 Task: Create new contact,   with mail id: 'MiaTaylor31@bloomingdales.com', first name: 'Mia', Last name: 'Taylor', Job Title: Software Engineer, Phone number (702) 555-6789. Change life cycle stage to  'Lead' and lead status to 'New'. Add new company to the associated contact: www.dtdc.com
 and type: Prospect. Logged in from softage.1@softage.net
Action: Mouse moved to (97, 68)
Screenshot: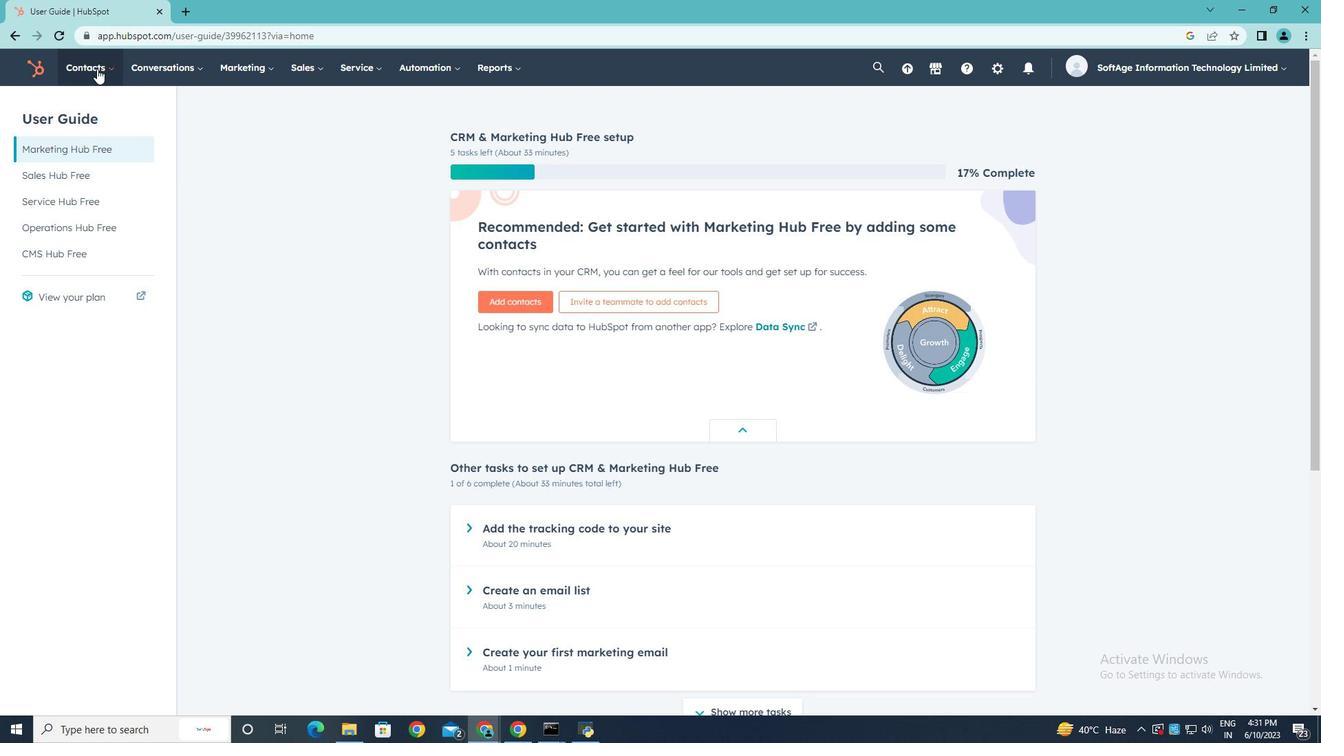 
Action: Mouse pressed left at (97, 68)
Screenshot: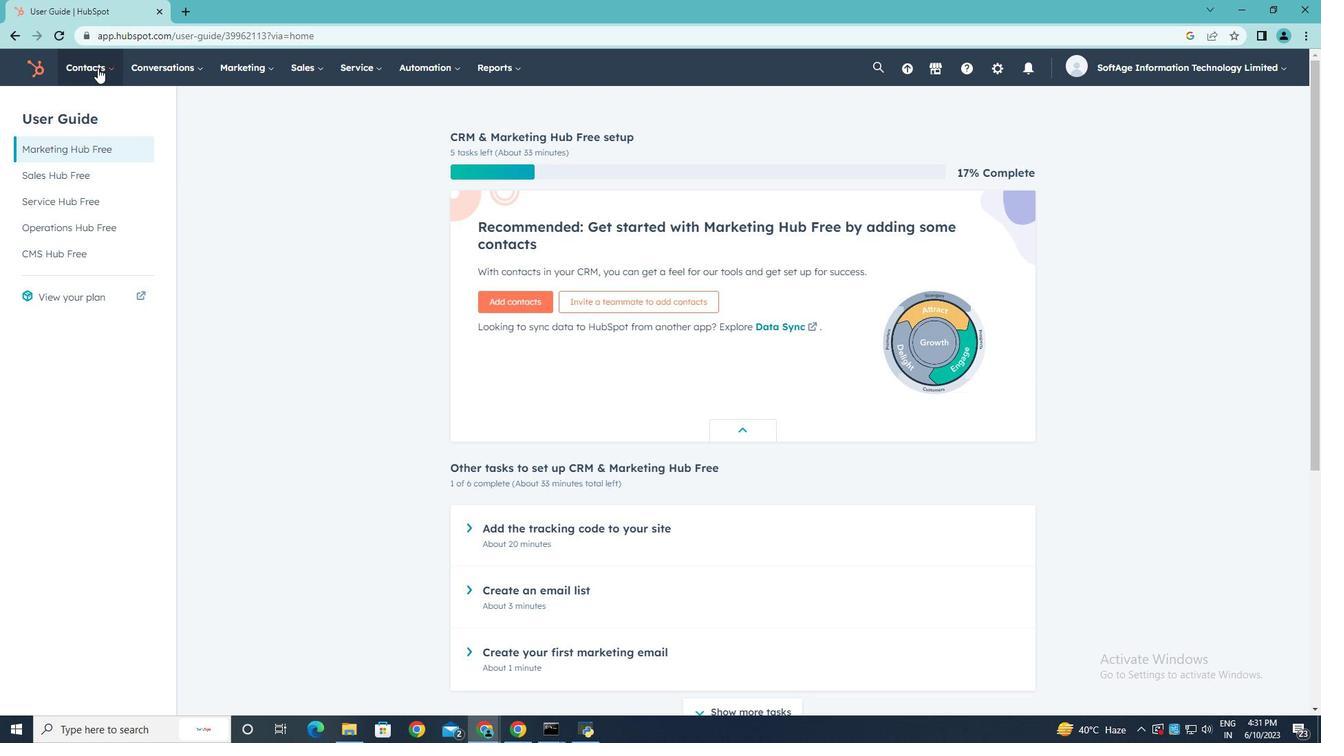 
Action: Mouse moved to (100, 106)
Screenshot: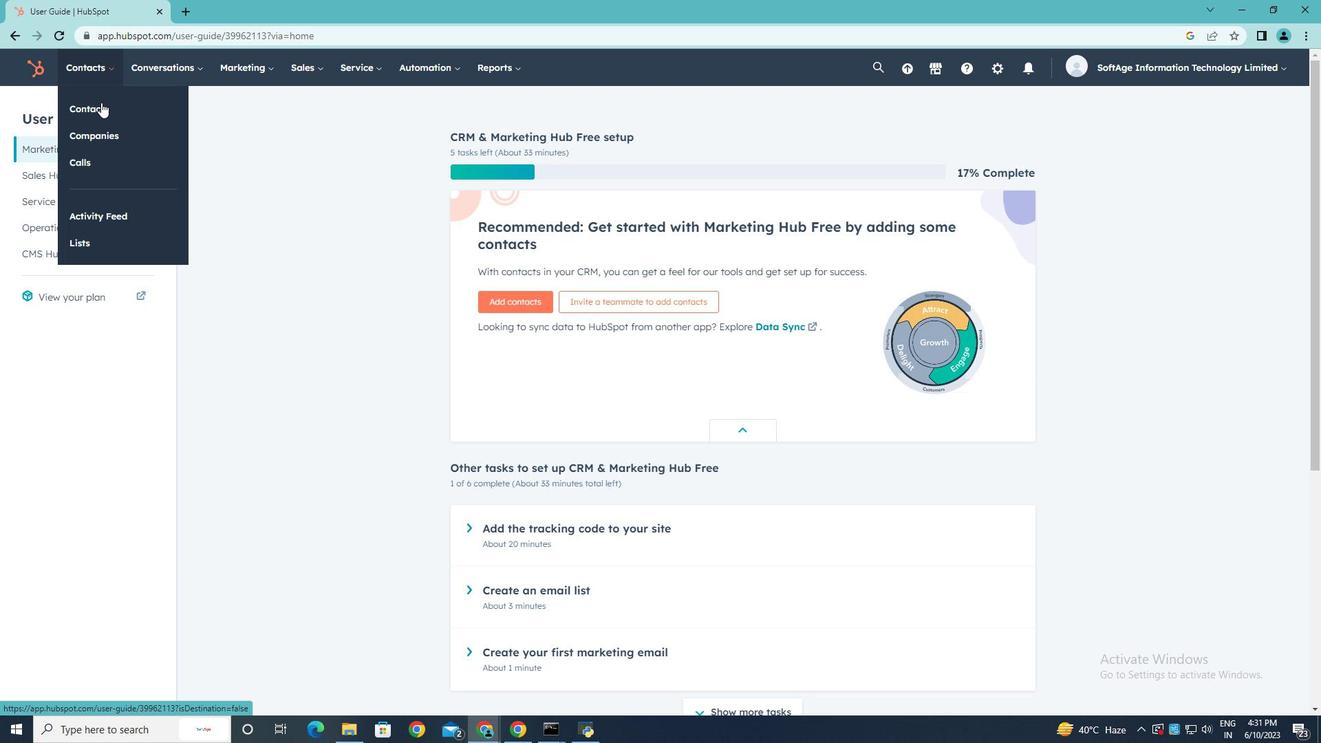 
Action: Mouse pressed left at (100, 106)
Screenshot: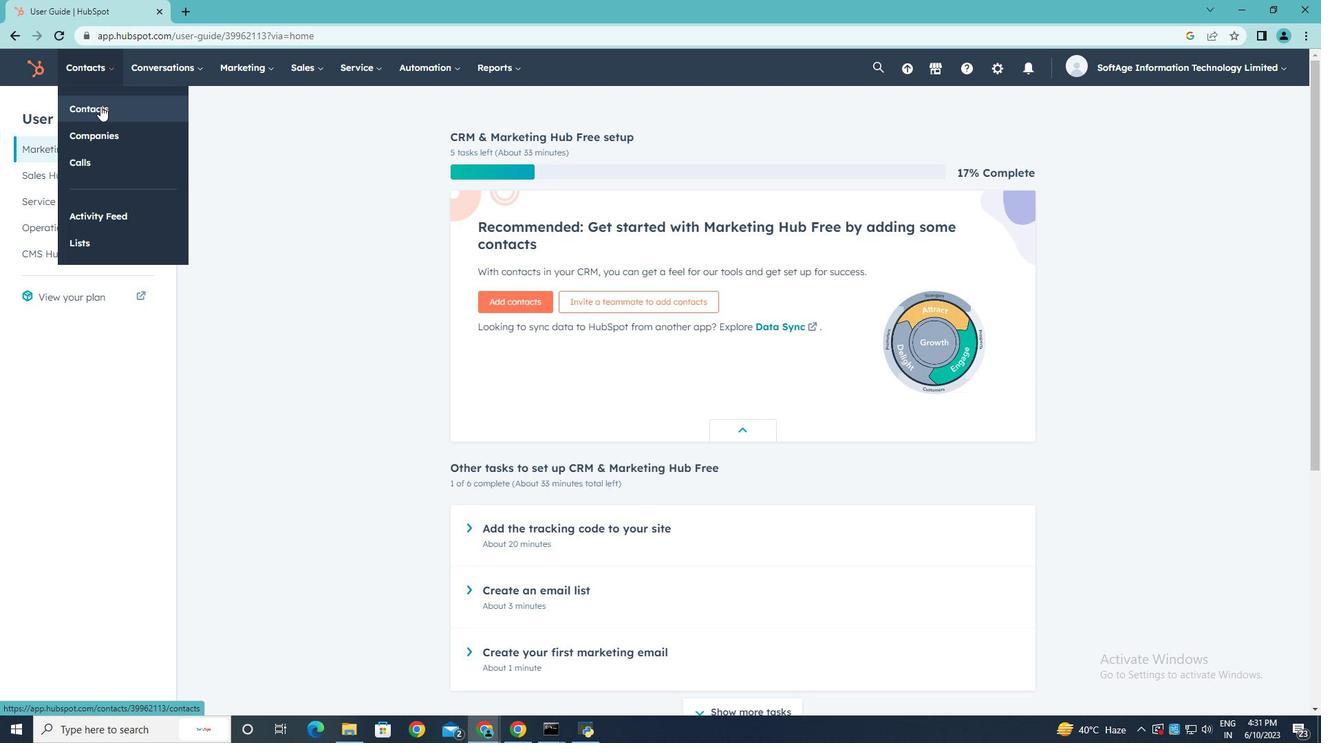 
Action: Mouse moved to (1246, 116)
Screenshot: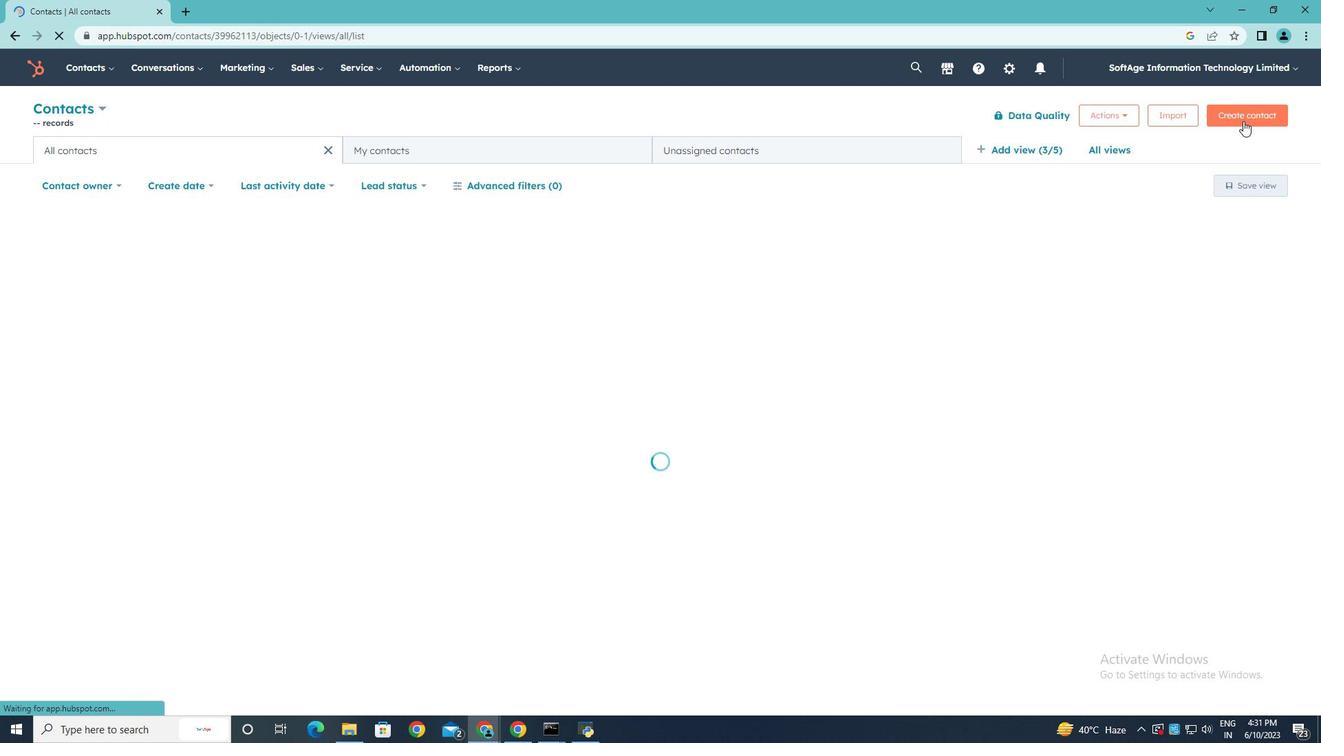 
Action: Mouse pressed left at (1246, 116)
Screenshot: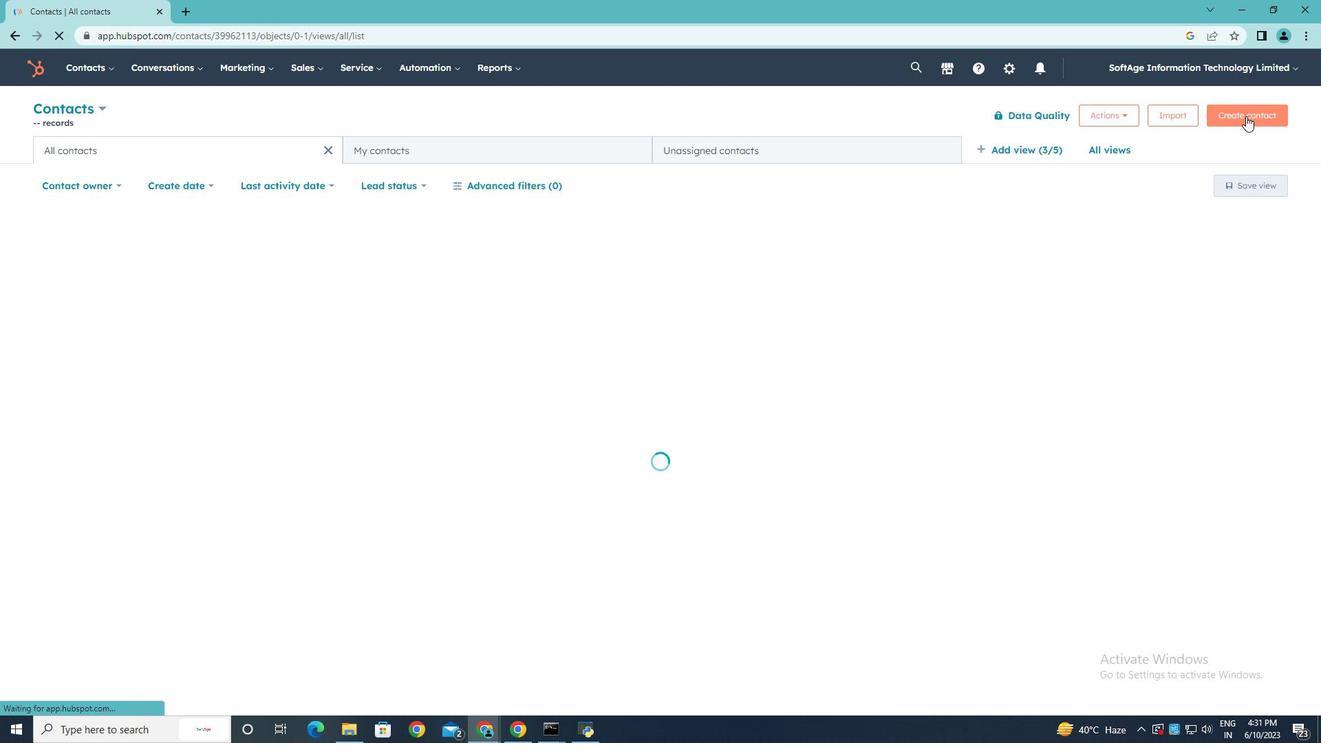 
Action: Mouse moved to (1055, 180)
Screenshot: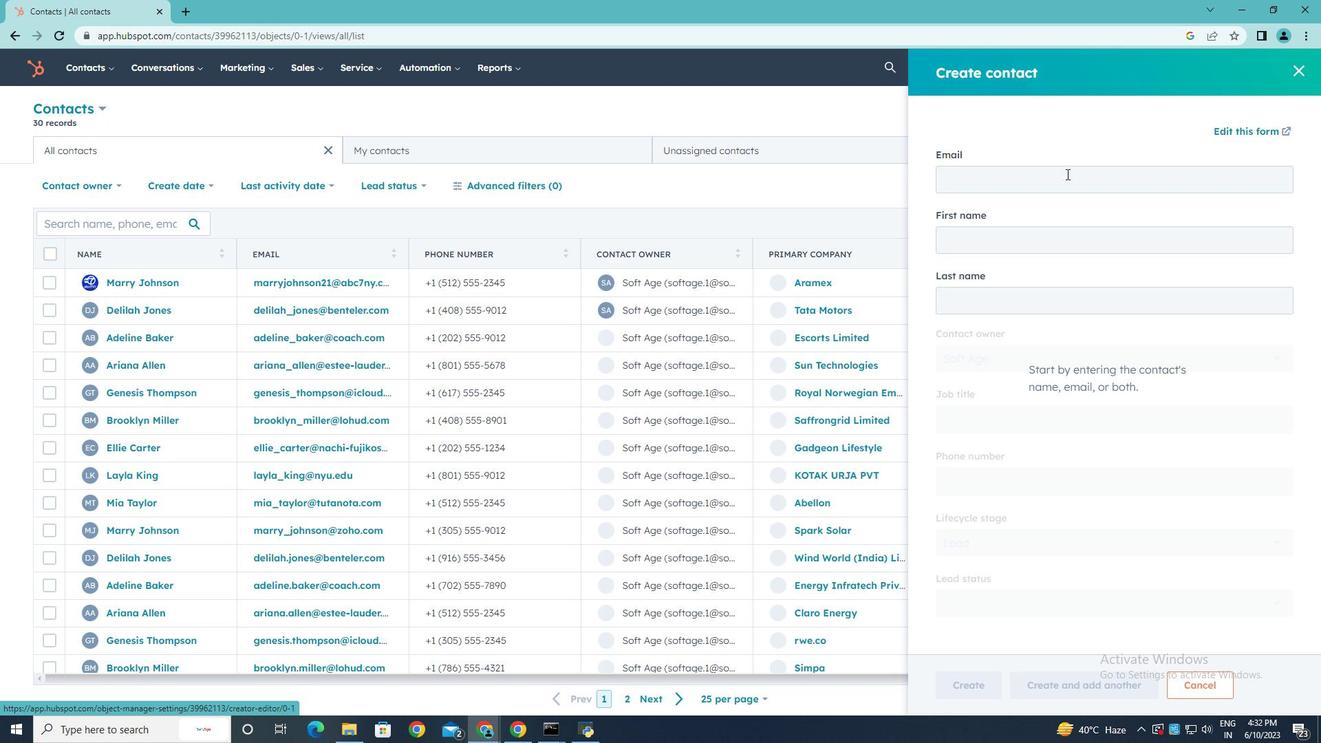 
Action: Mouse pressed left at (1055, 180)
Screenshot: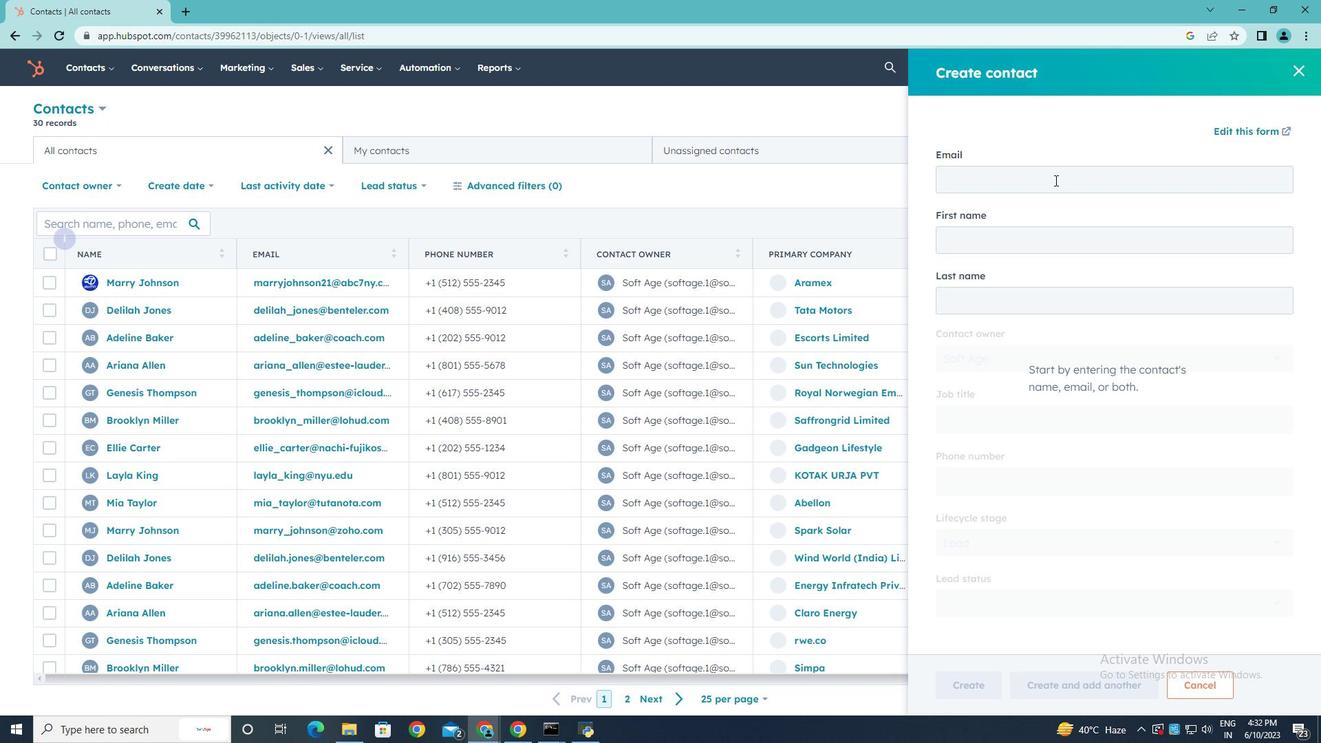 
Action: Key pressed <Key.shift>Mia<Key.shift><Key.shift>Taylor31<Key.shift><Key.shift><Key.shift><Key.shift><Key.shift>@bloomingdales.com
Screenshot: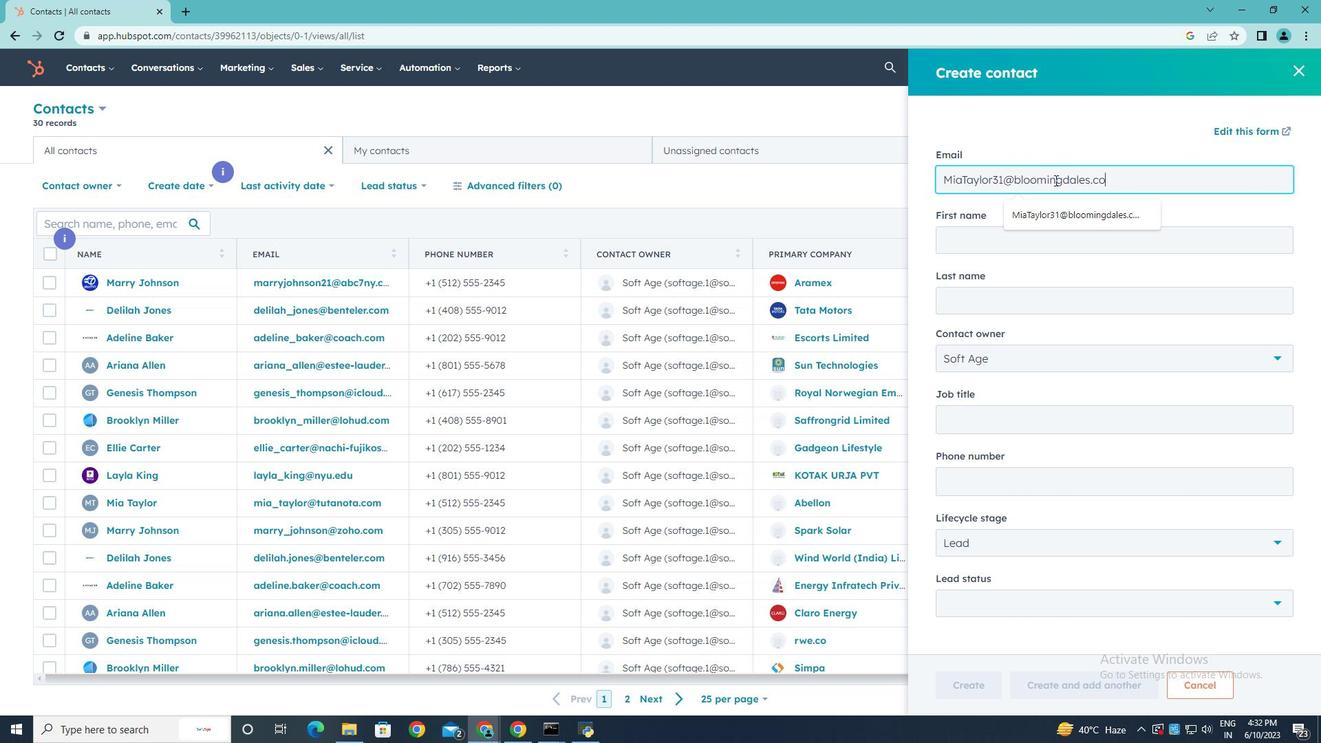 
Action: Mouse moved to (1018, 245)
Screenshot: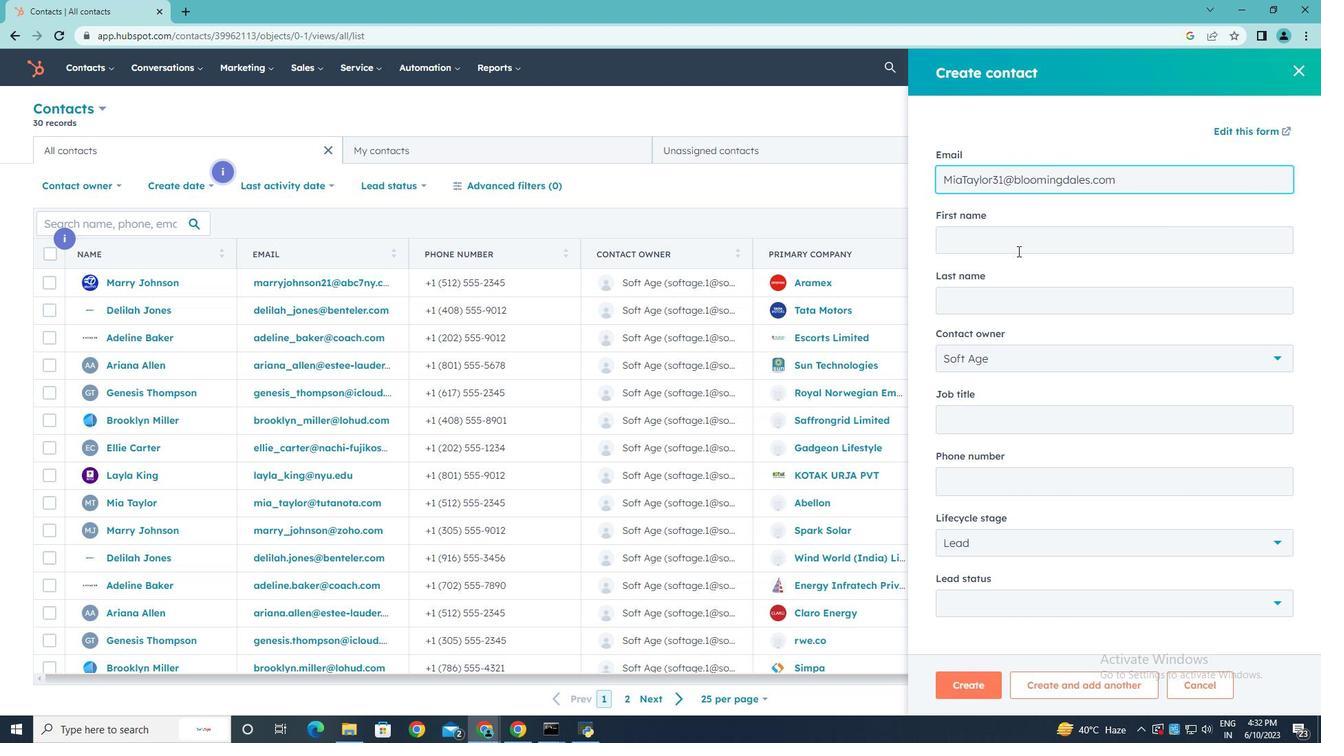 
Action: Mouse pressed left at (1018, 245)
Screenshot: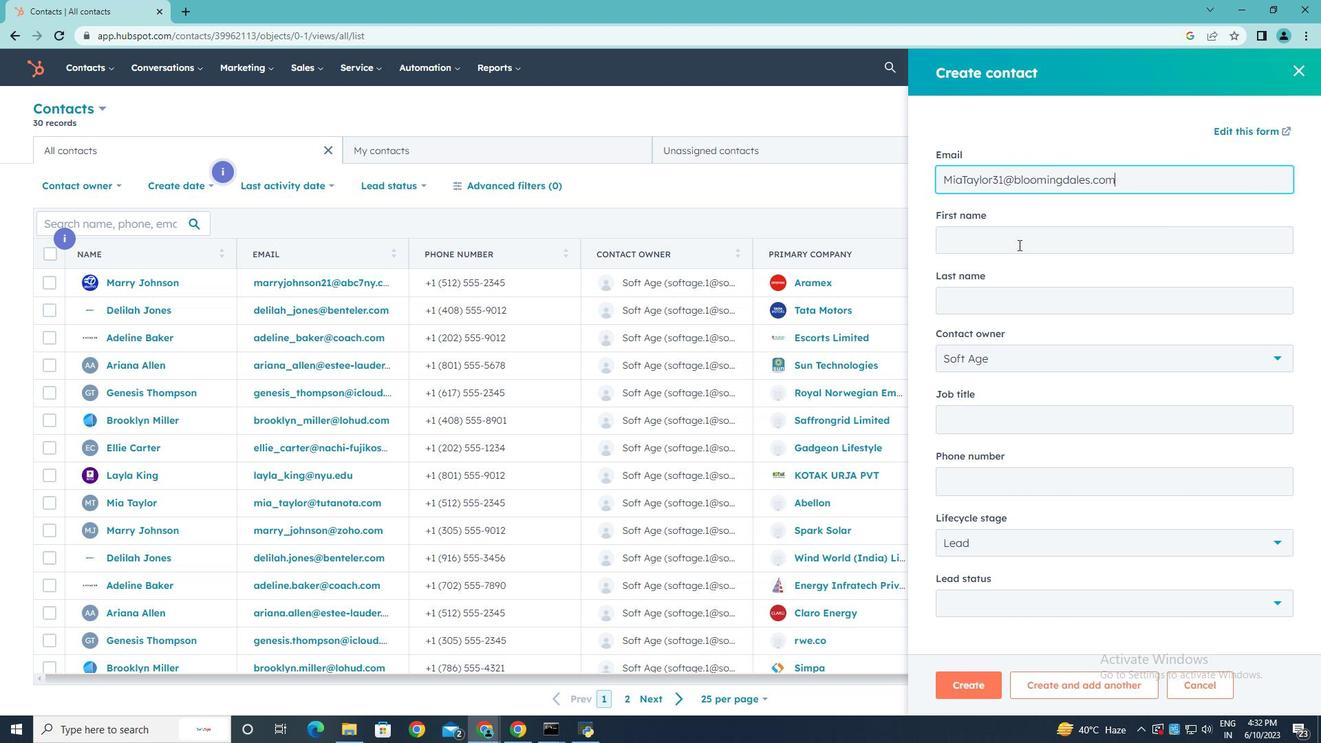 
Action: Key pressed <Key.shift>Mia
Screenshot: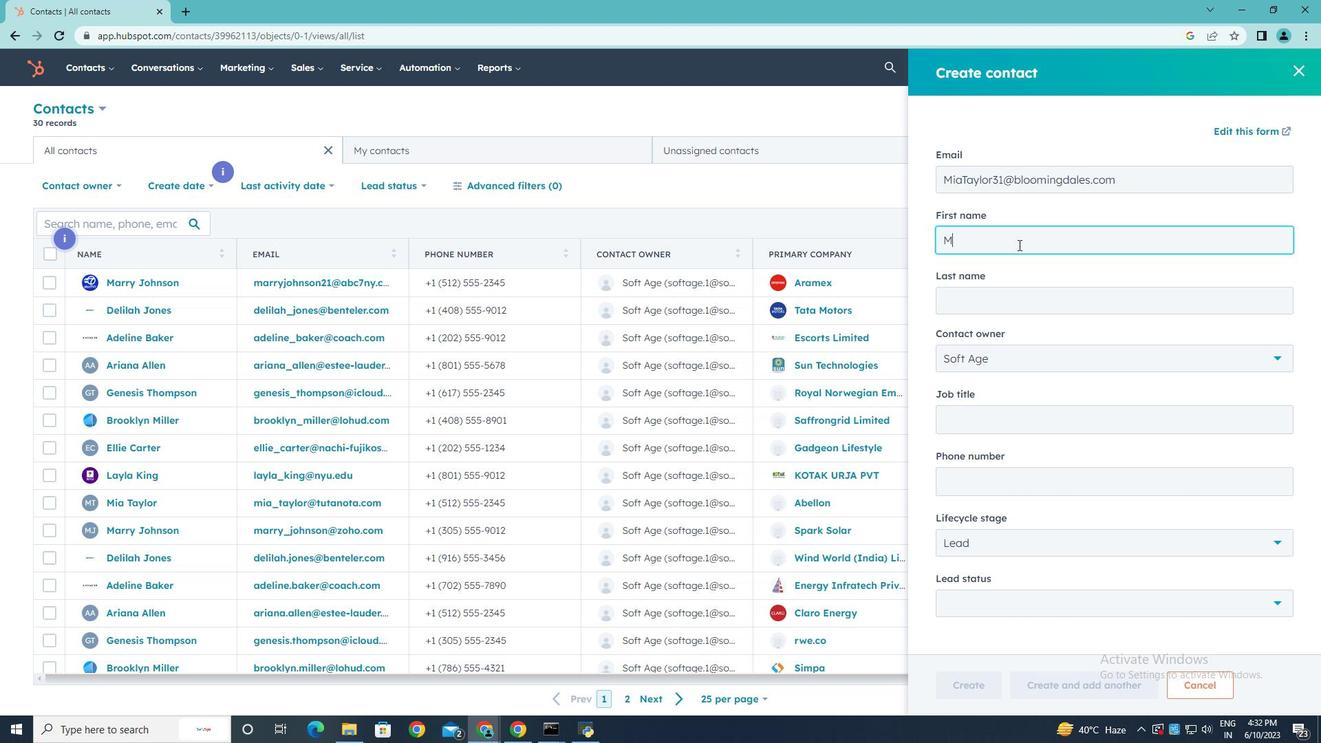 
Action: Mouse moved to (1000, 305)
Screenshot: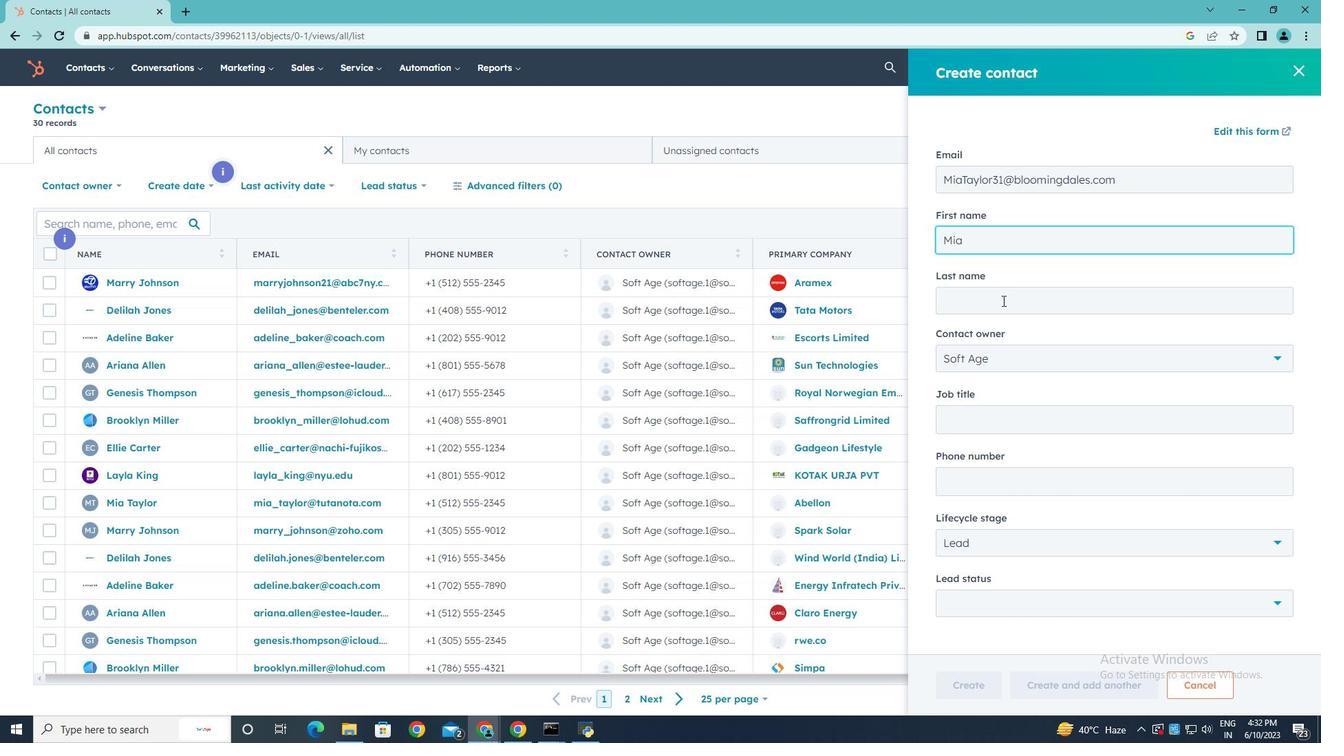 
Action: Mouse pressed left at (1000, 305)
Screenshot: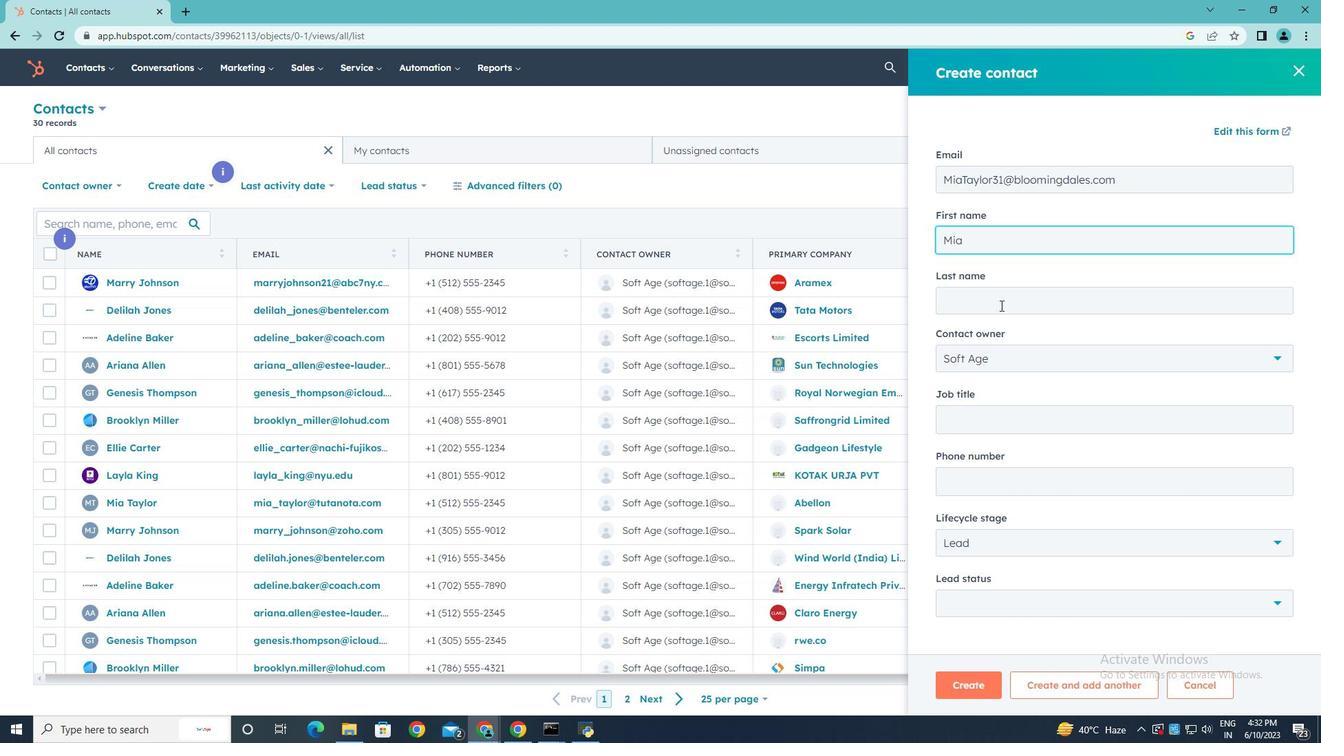 
Action: Key pressed <Key.shift>Taylor
Screenshot: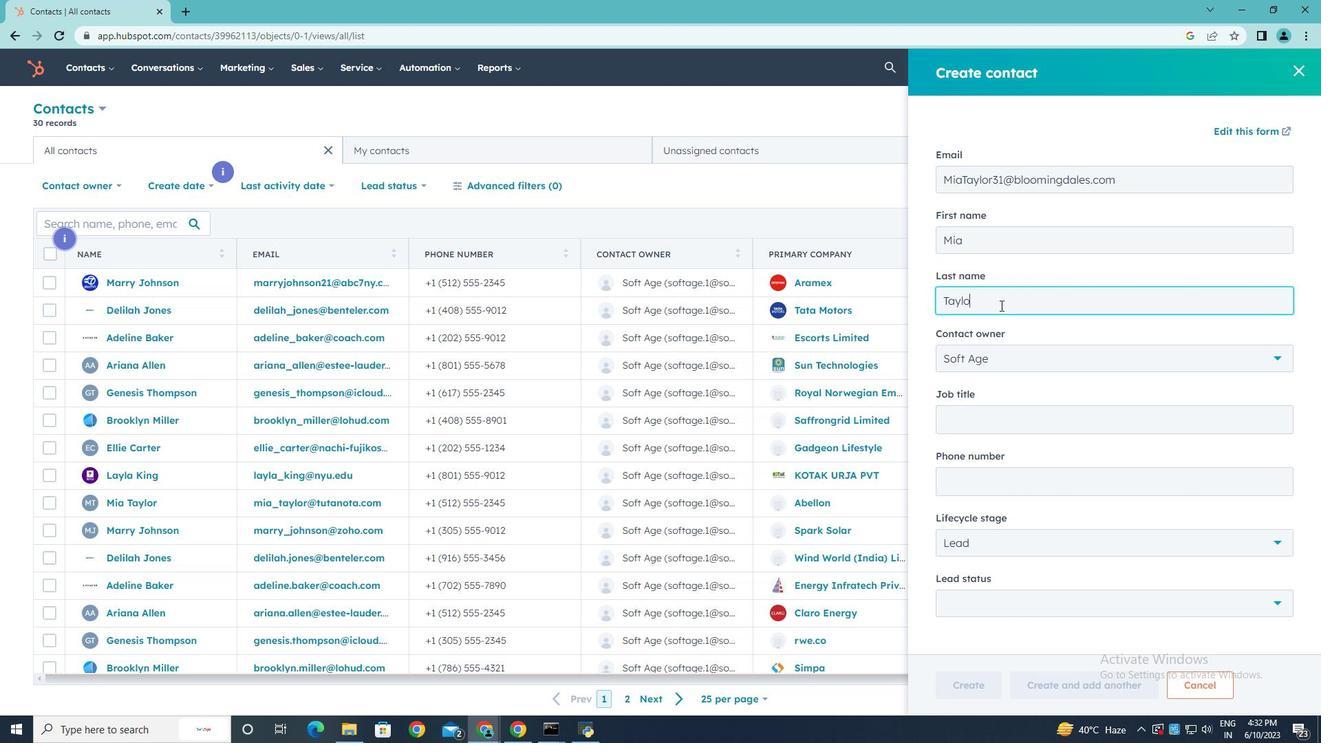 
Action: Mouse moved to (991, 421)
Screenshot: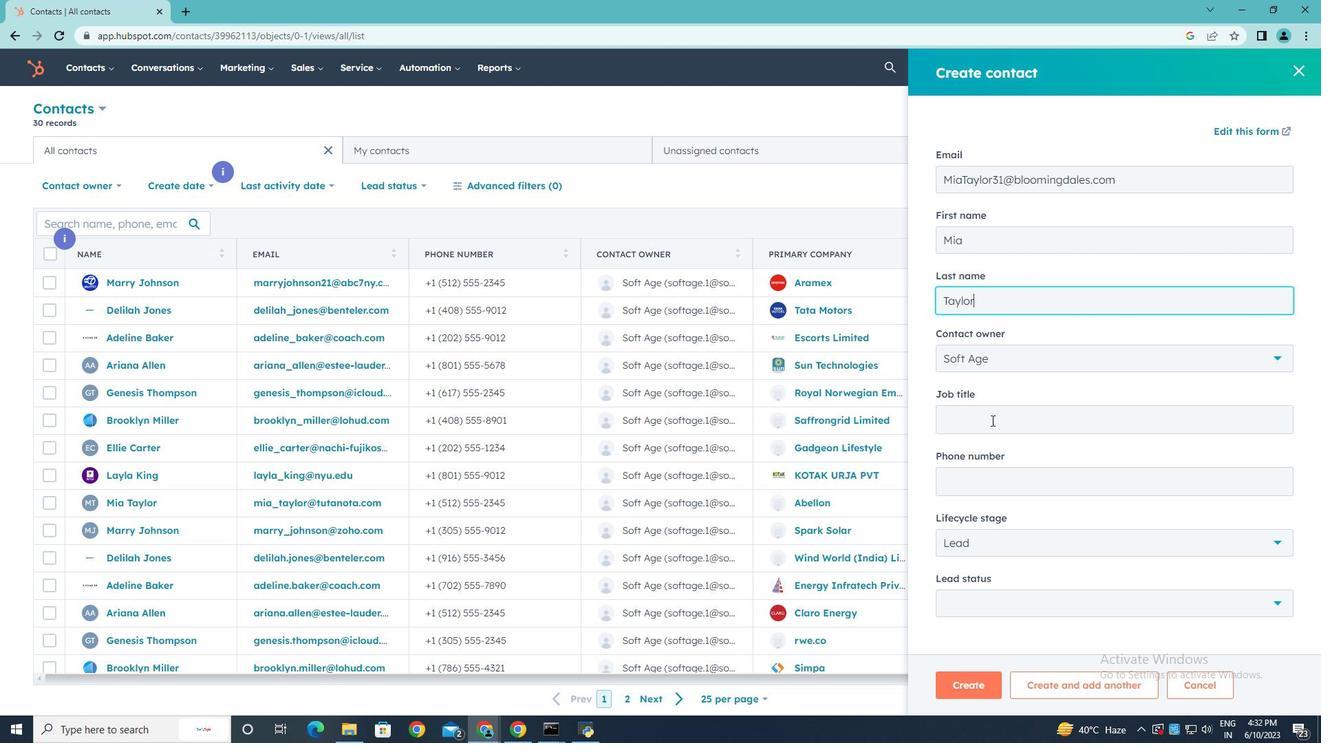 
Action: Mouse pressed left at (991, 421)
Screenshot: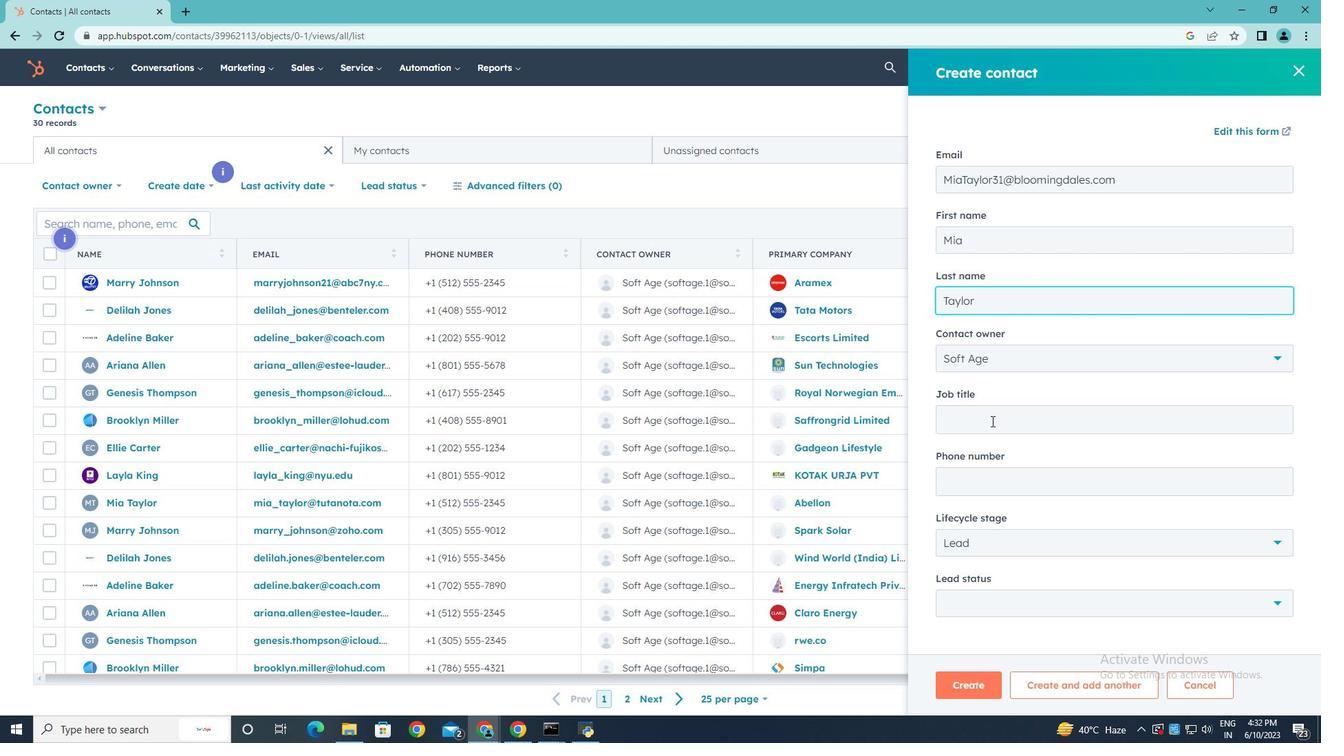 
Action: Key pressed <Key.shift>Software<Key.space><Key.shift>Engineer
Screenshot: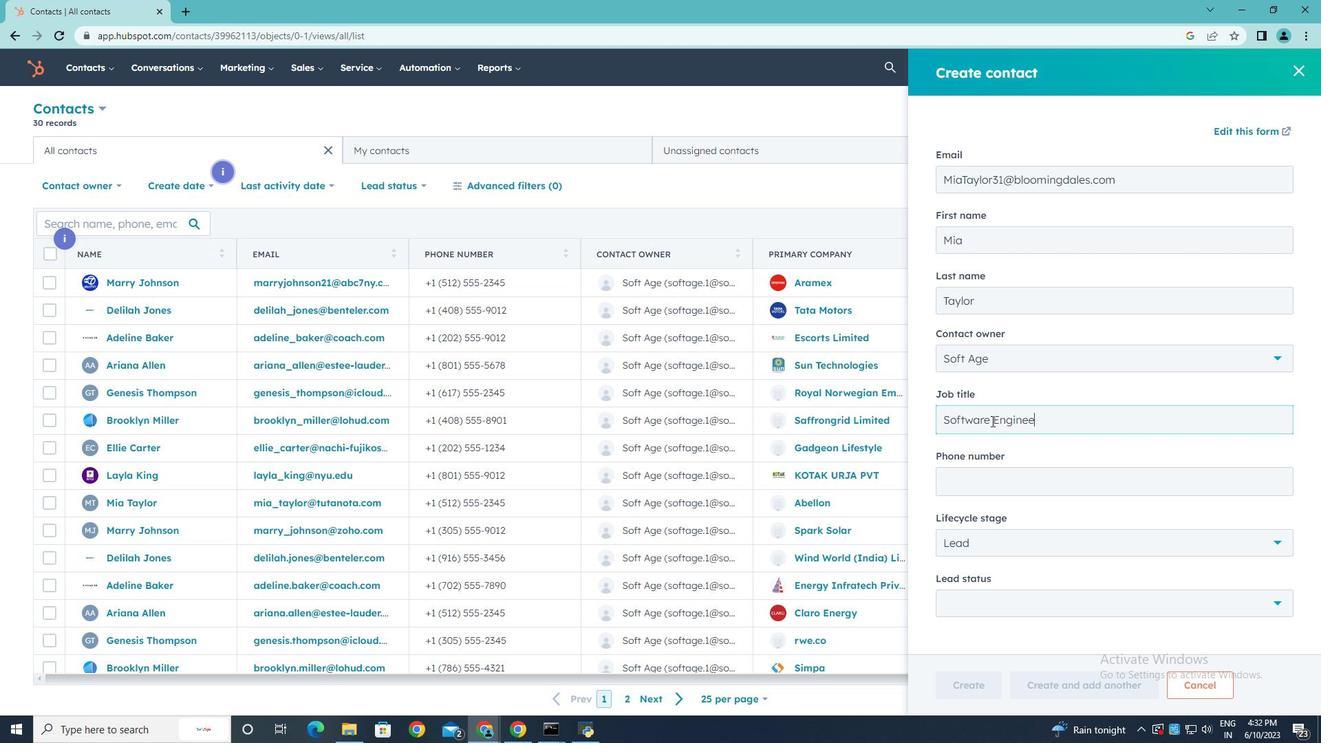 
Action: Mouse moved to (996, 484)
Screenshot: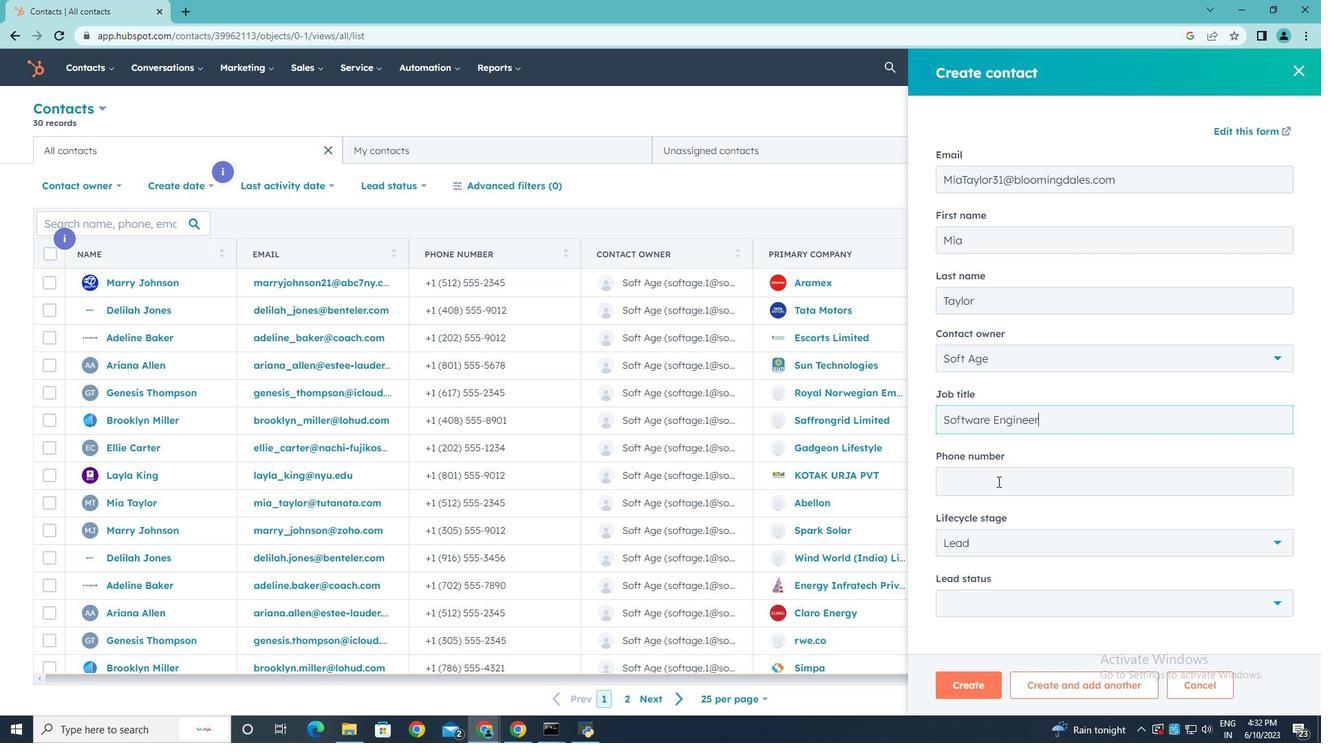 
Action: Mouse pressed left at (996, 484)
Screenshot: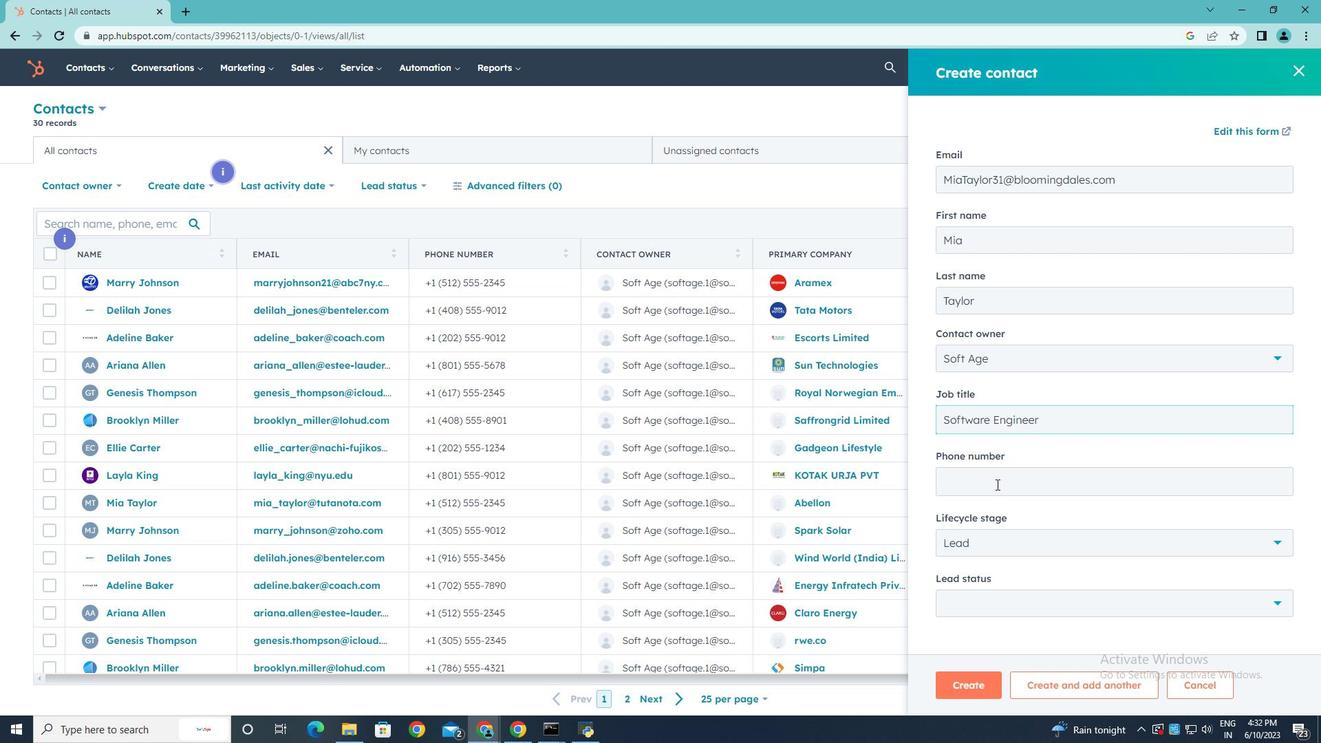 
Action: Key pressed 7025556789
Screenshot: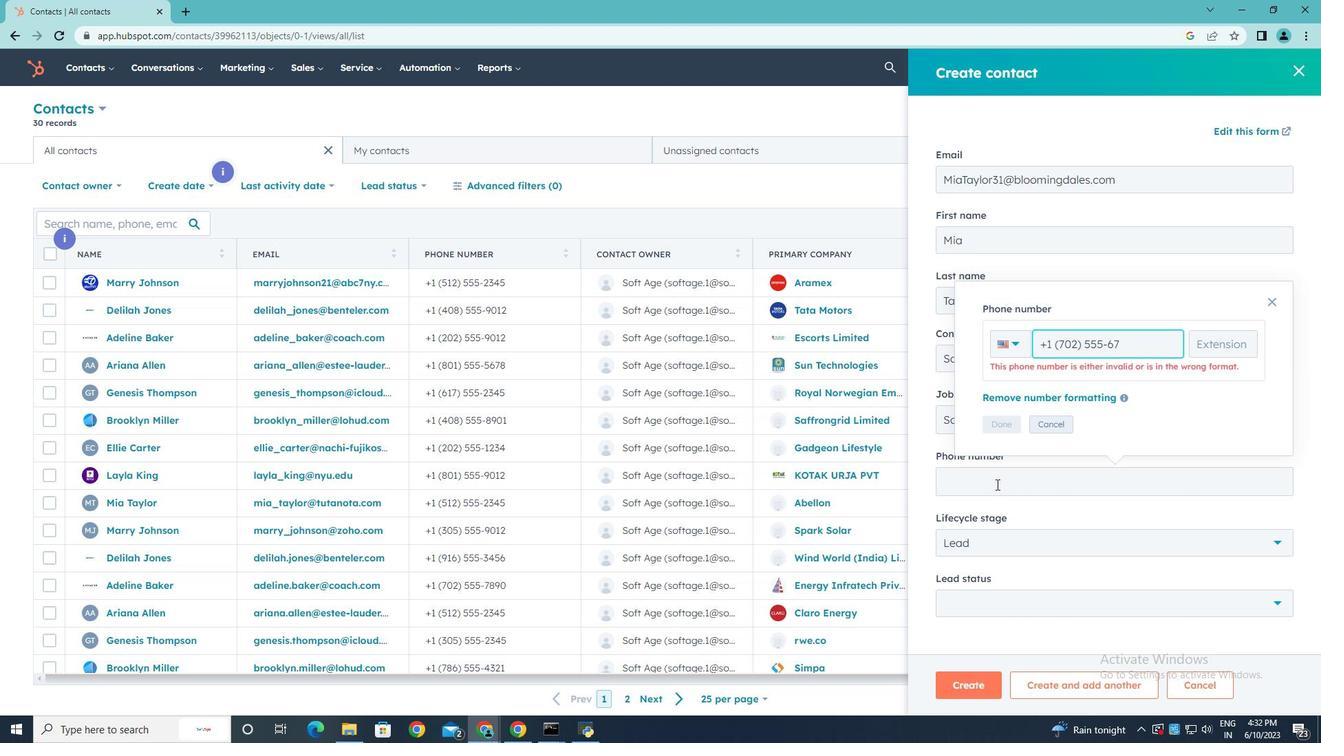 
Action: Mouse moved to (1004, 427)
Screenshot: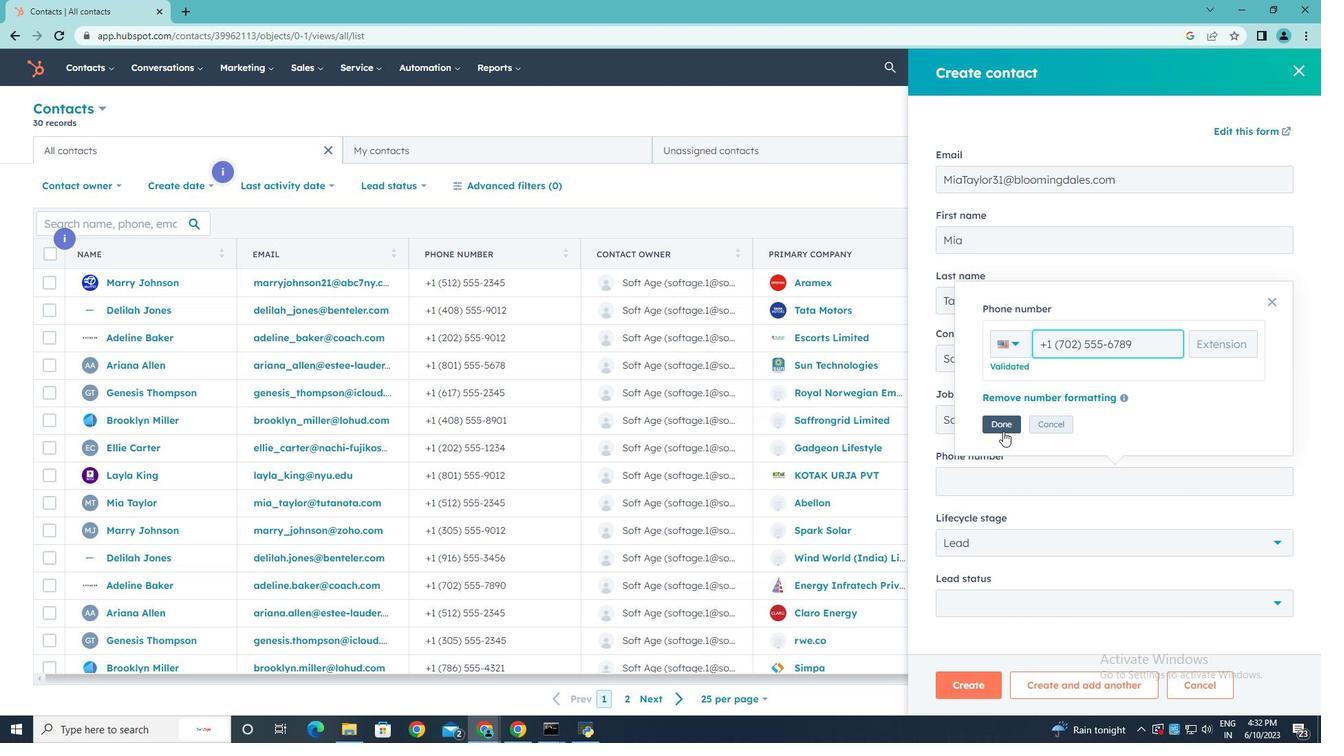 
Action: Mouse pressed left at (1004, 427)
Screenshot: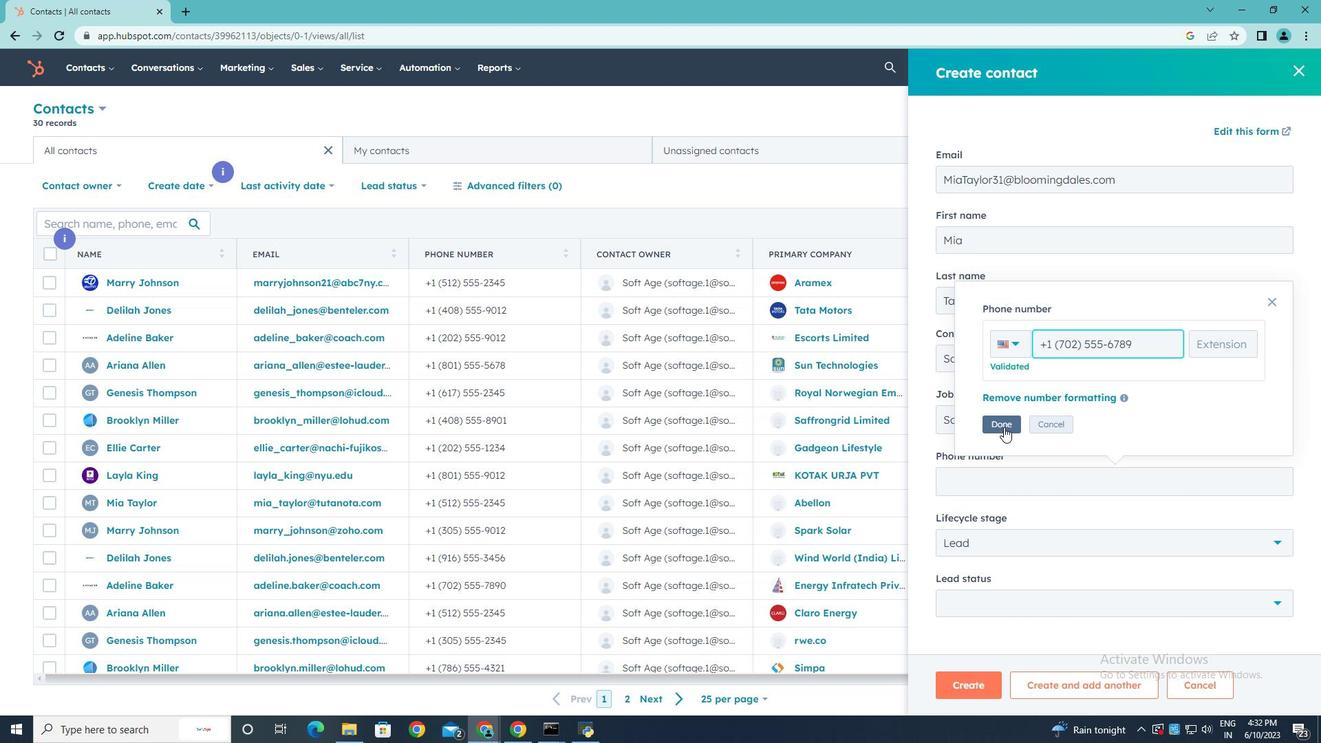 
Action: Mouse moved to (1037, 543)
Screenshot: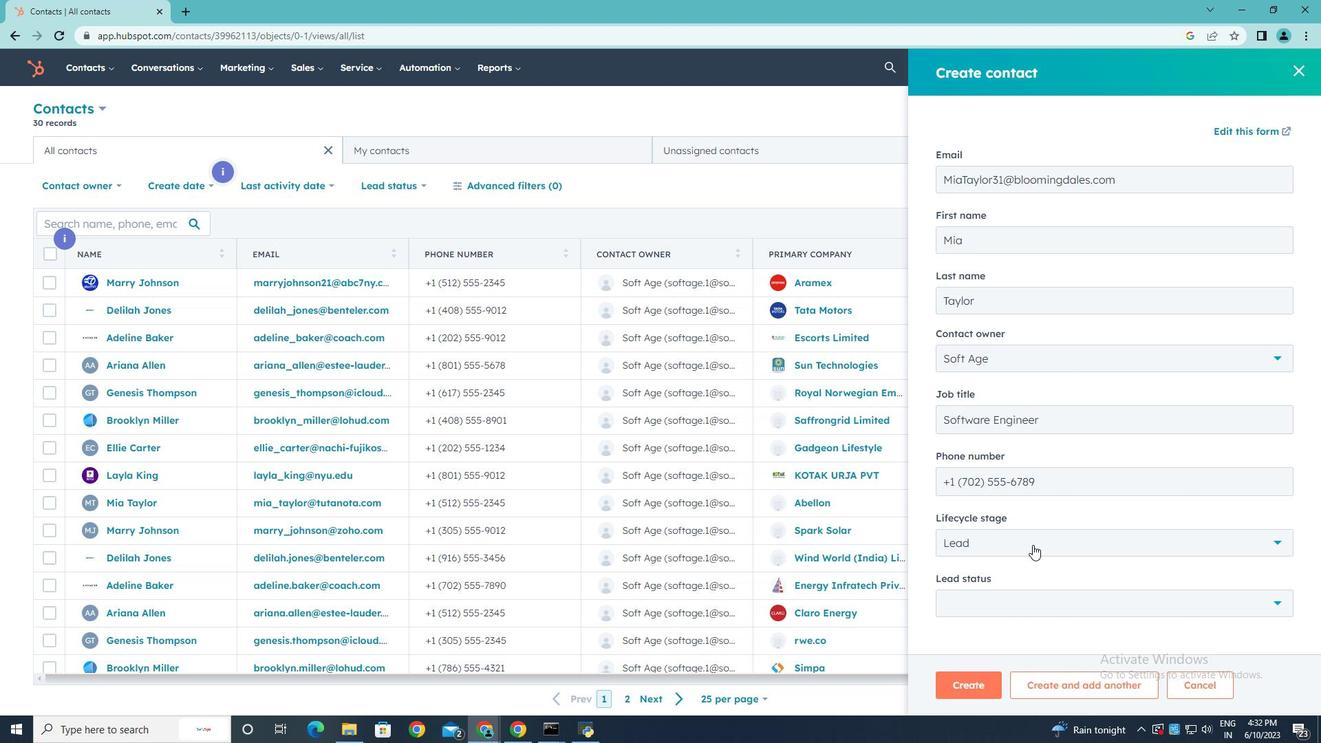 
Action: Mouse pressed left at (1037, 543)
Screenshot: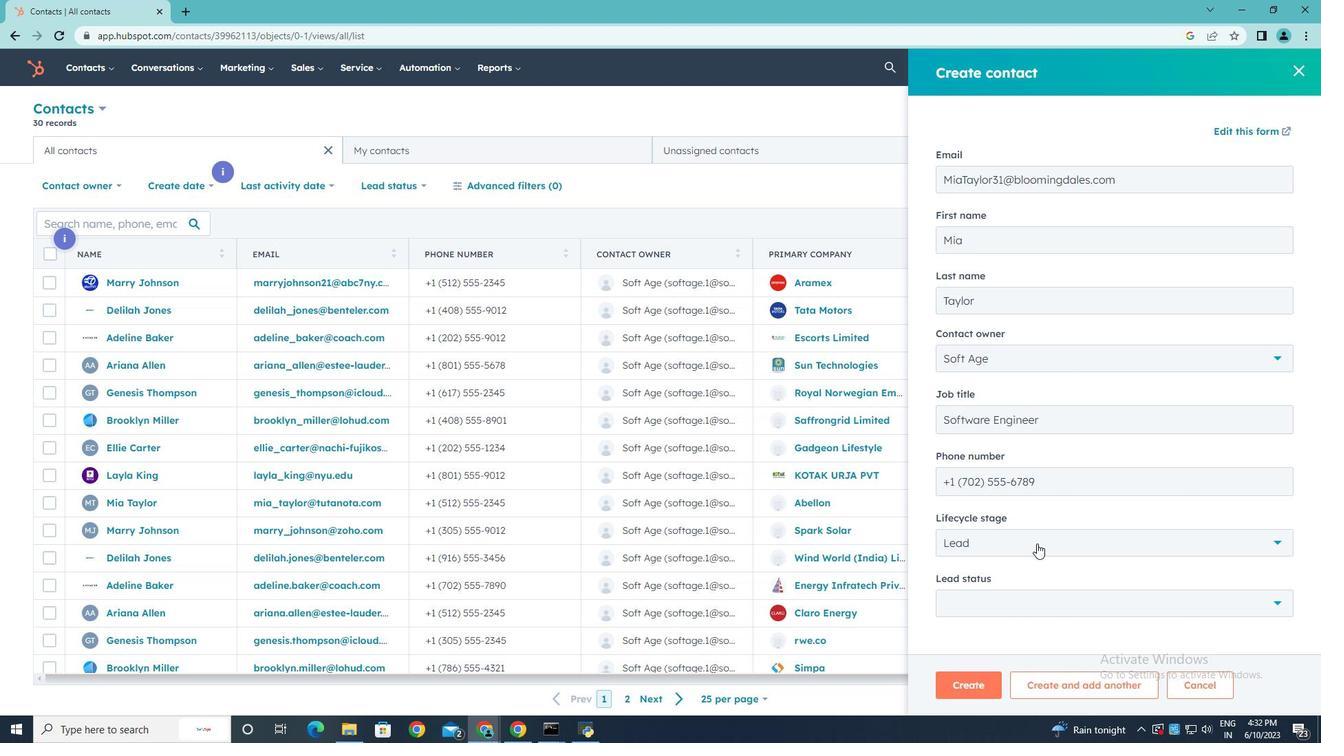 
Action: Mouse moved to (995, 413)
Screenshot: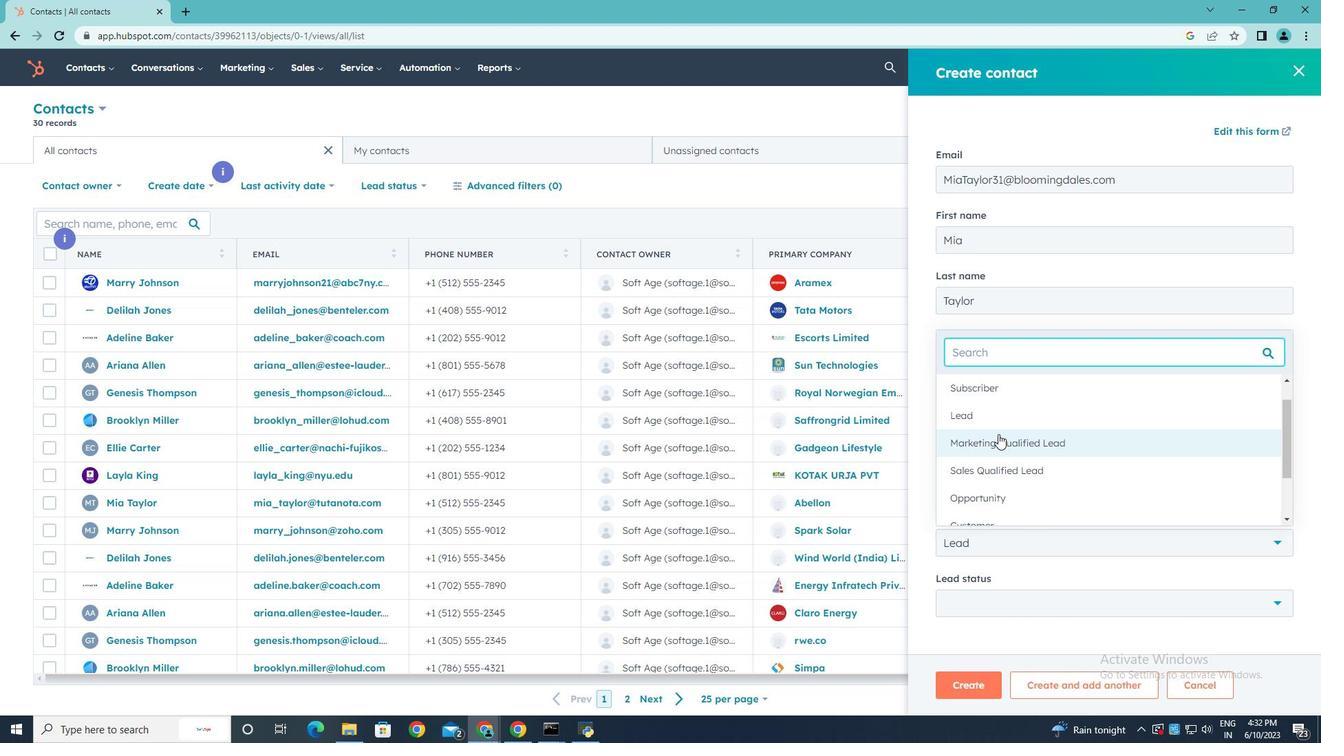 
Action: Mouse pressed left at (995, 413)
Screenshot: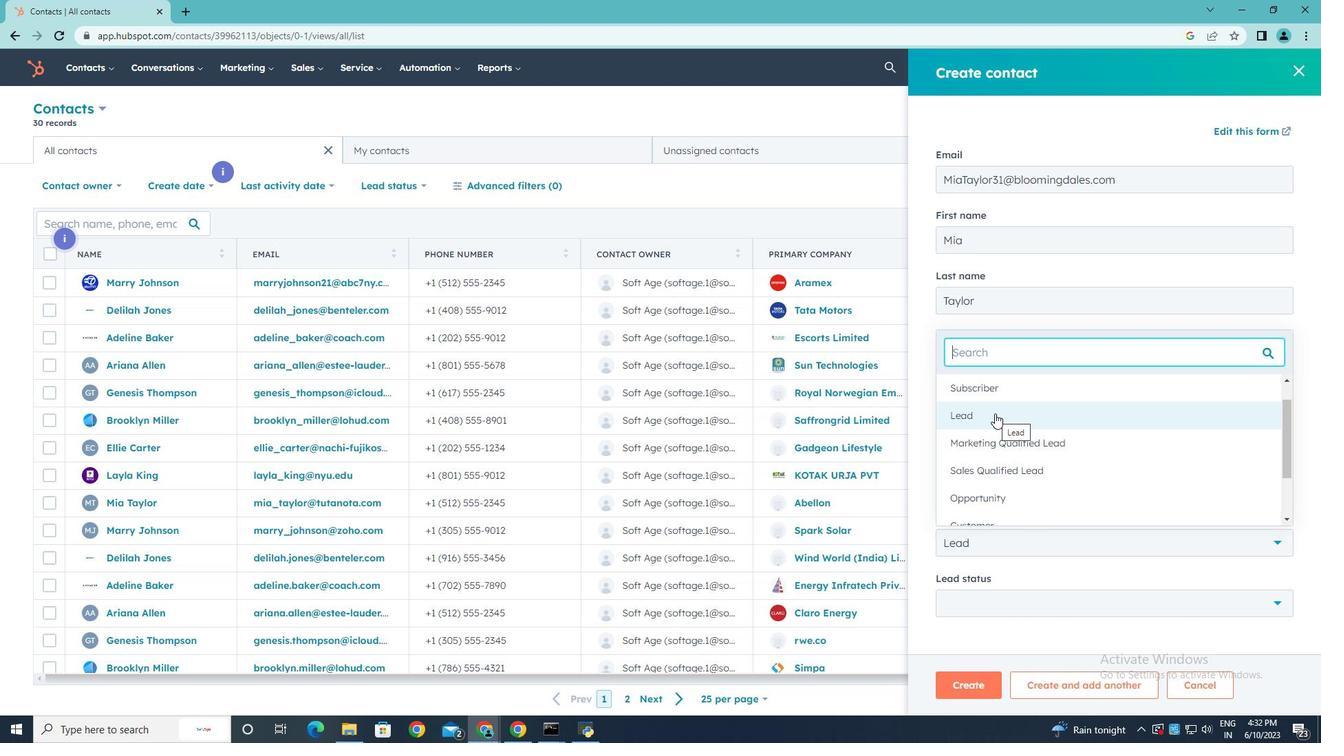 
Action: Mouse moved to (1011, 608)
Screenshot: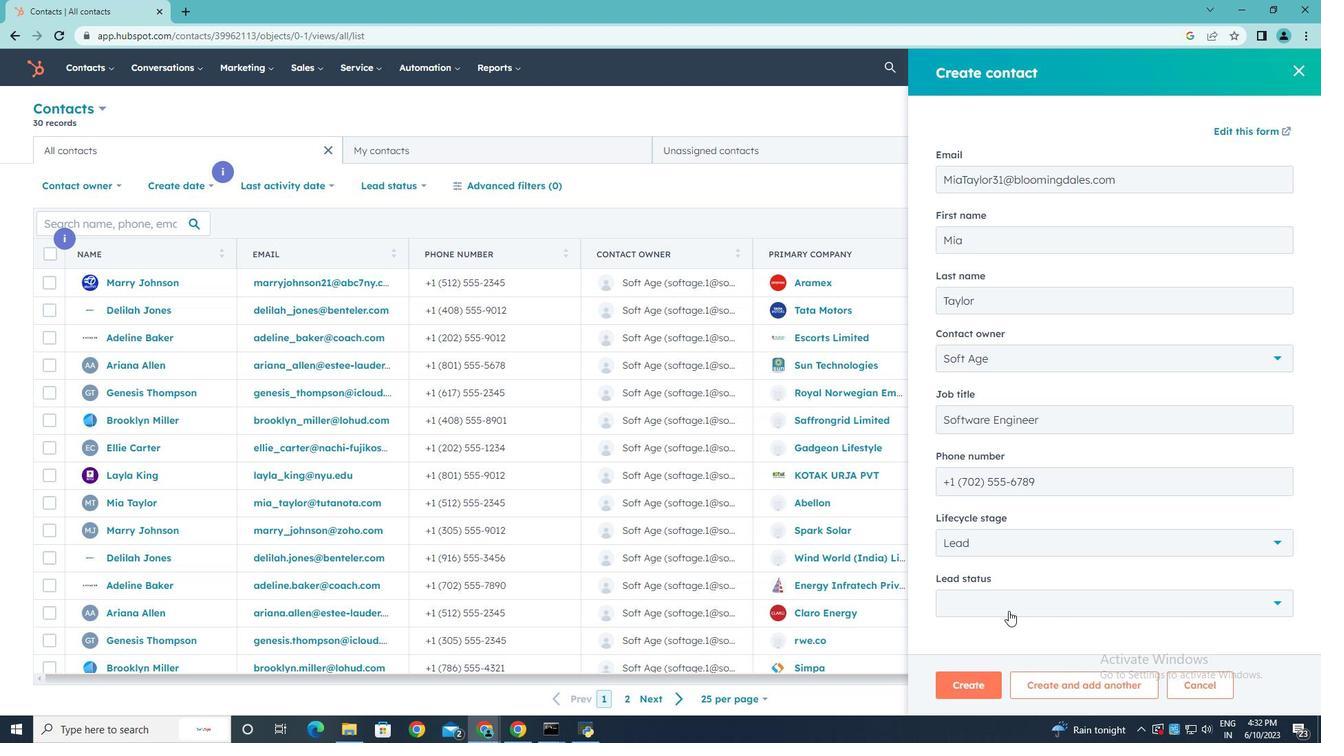 
Action: Mouse pressed left at (1011, 608)
Screenshot: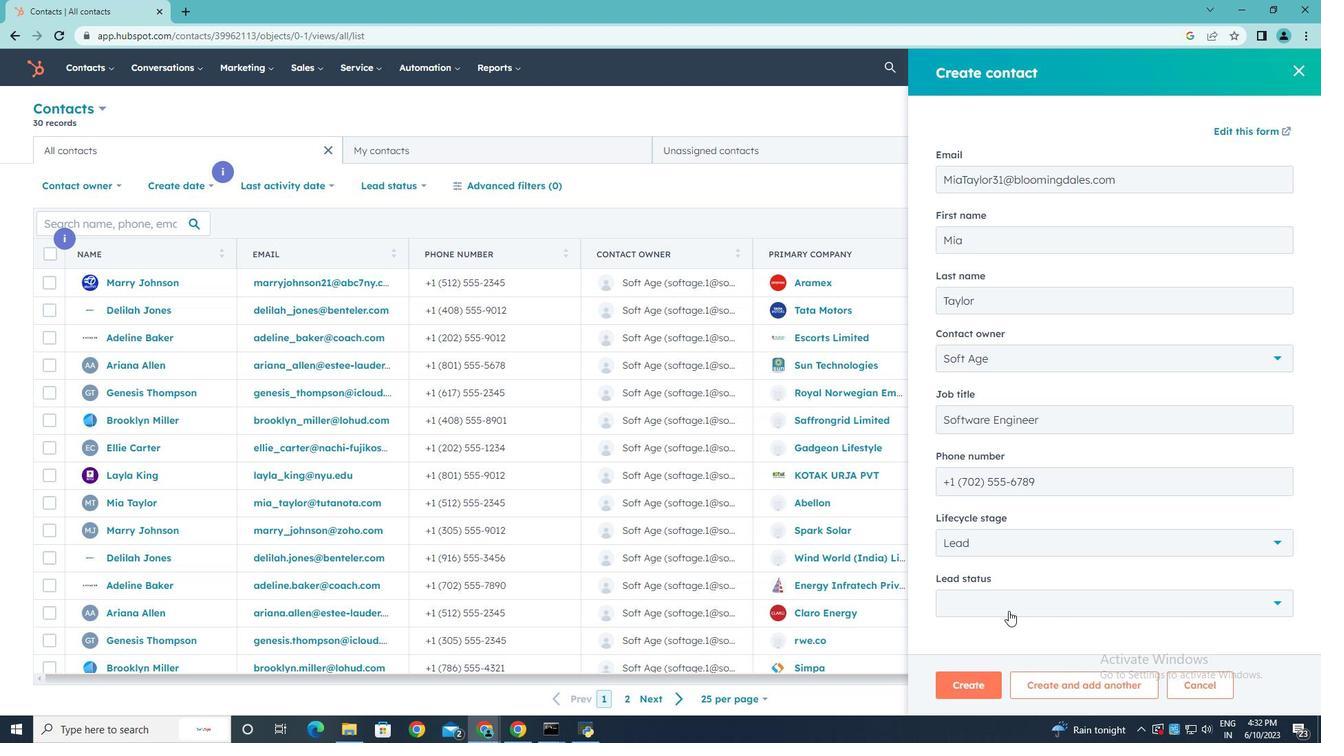 
Action: Mouse moved to (976, 480)
Screenshot: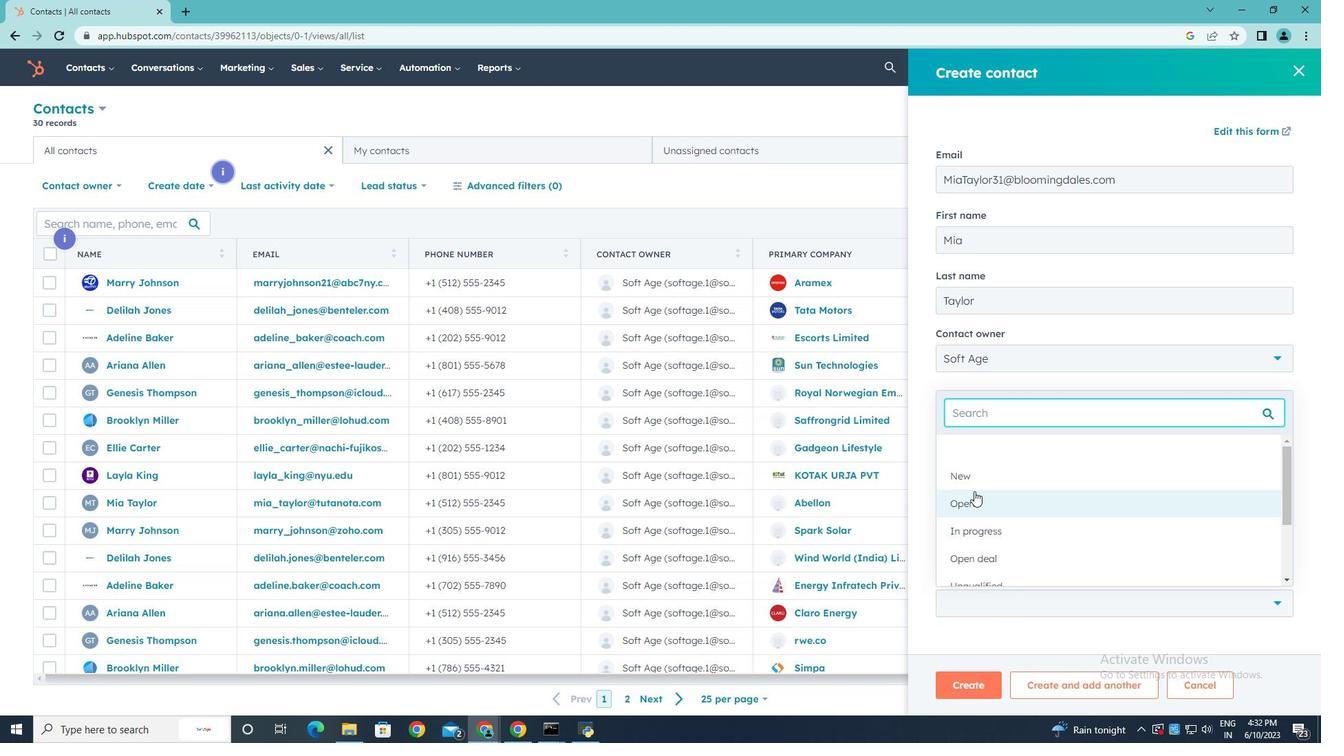 
Action: Mouse pressed left at (976, 480)
Screenshot: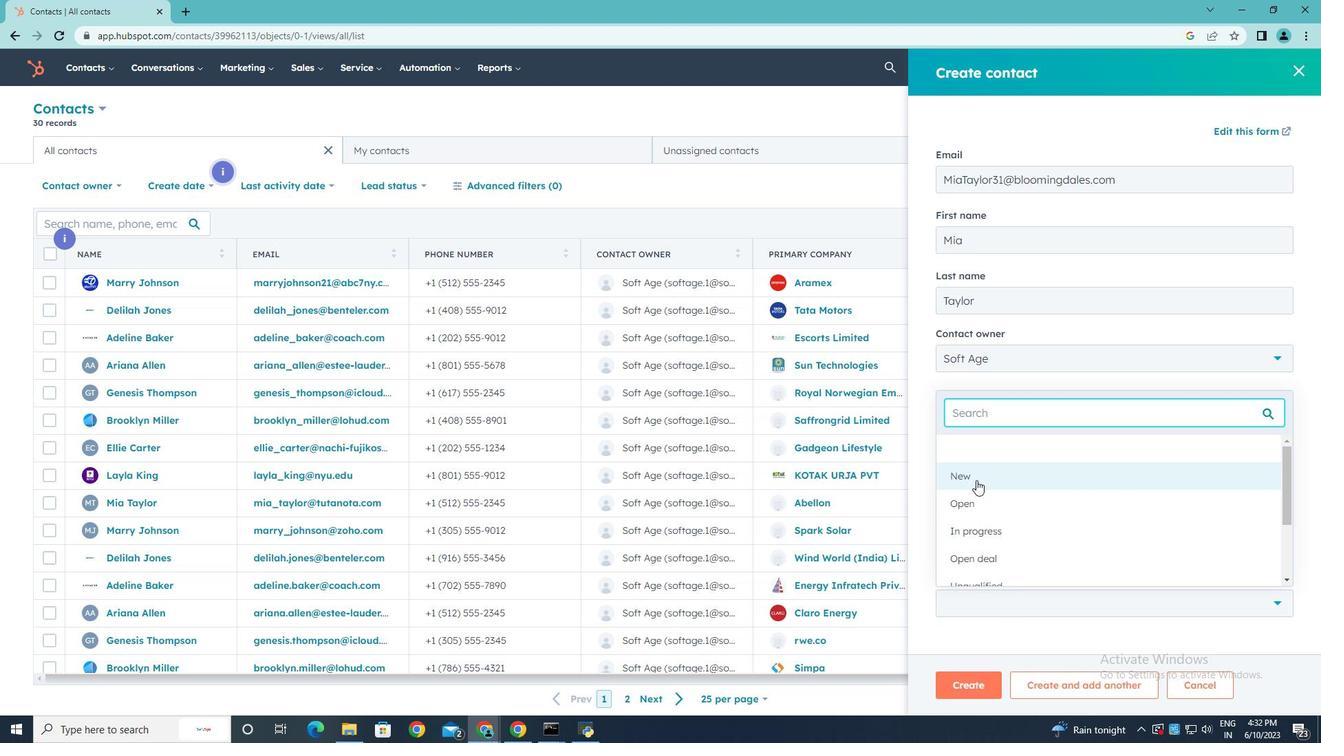 
Action: Mouse moved to (1012, 563)
Screenshot: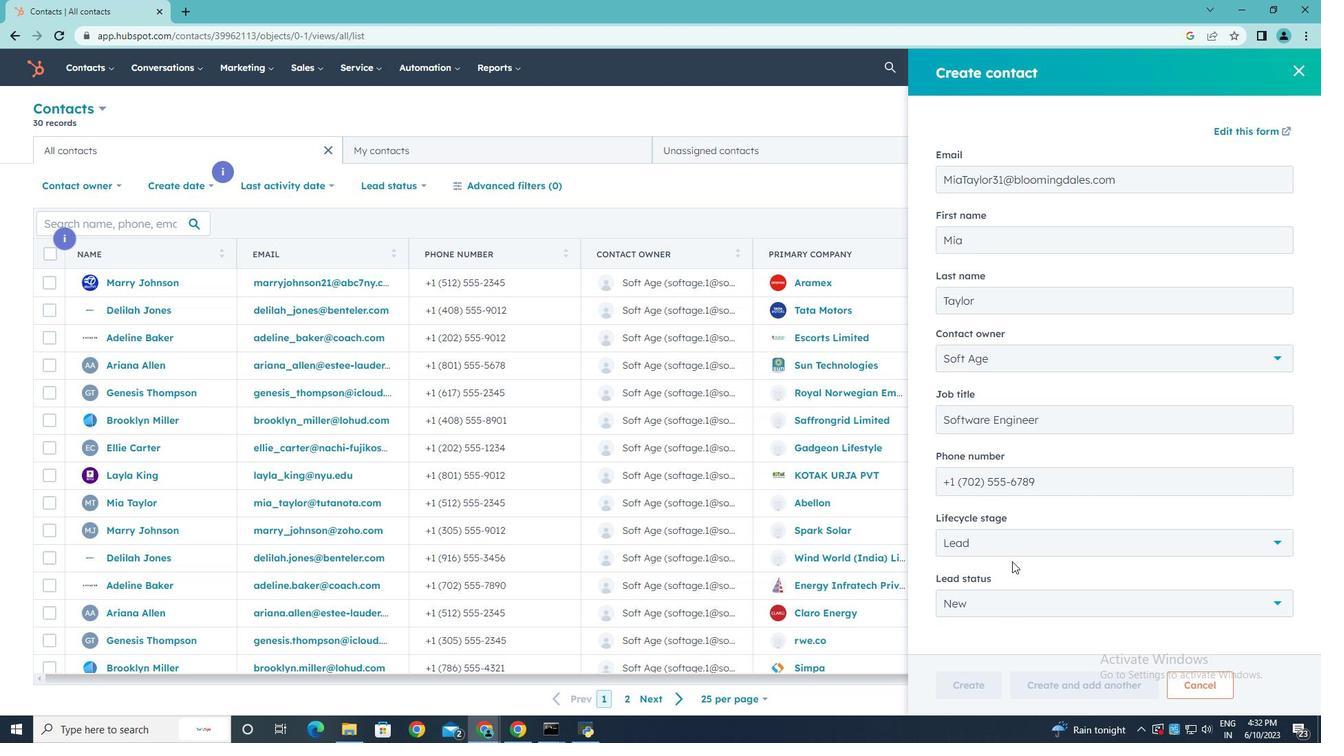 
Action: Mouse scrolled (1012, 563) with delta (0, 0)
Screenshot: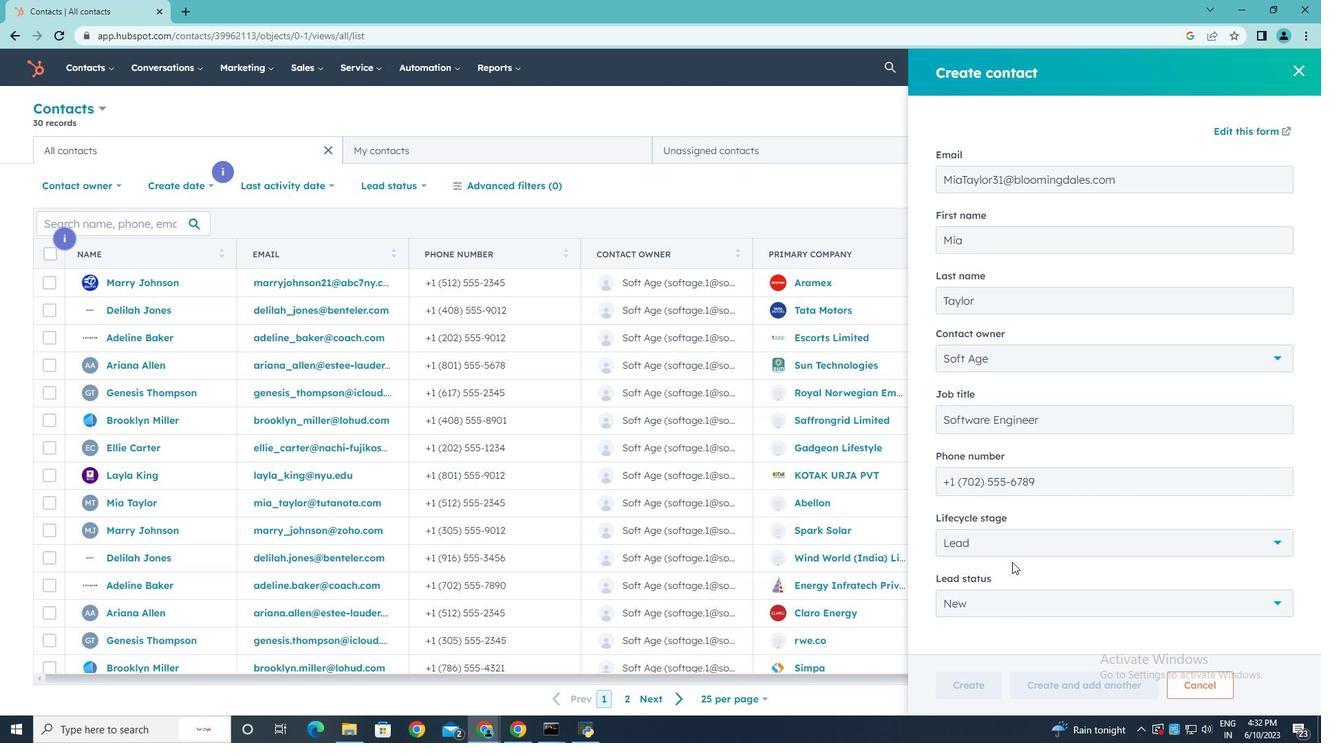 
Action: Mouse scrolled (1012, 563) with delta (0, 0)
Screenshot: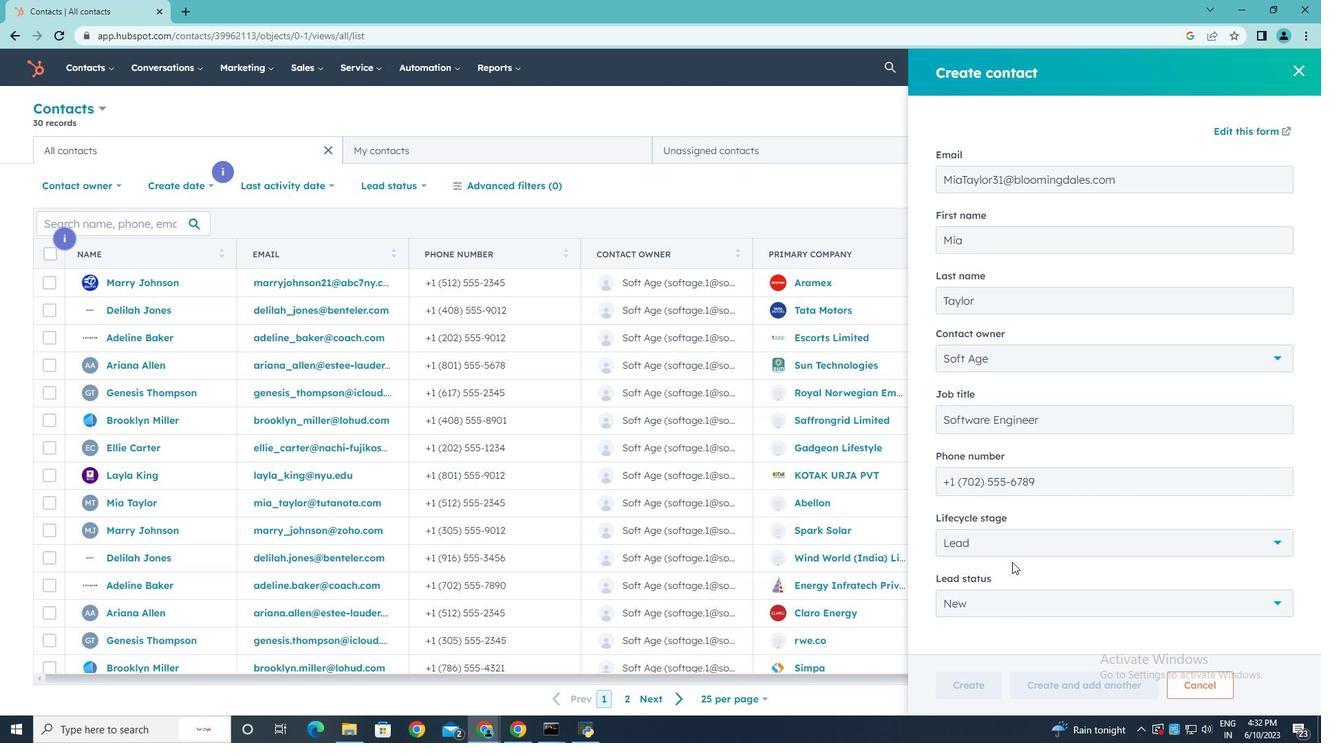 
Action: Mouse scrolled (1012, 563) with delta (0, 0)
Screenshot: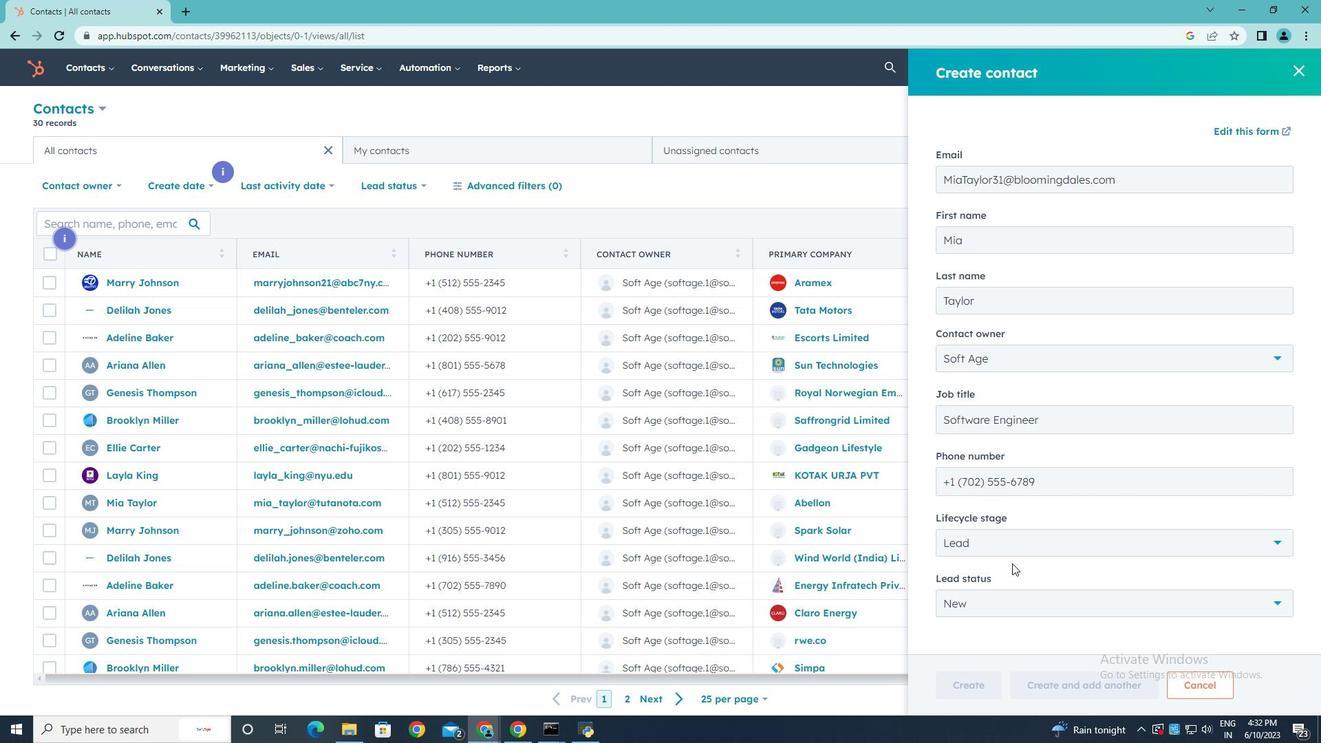 
Action: Mouse scrolled (1012, 563) with delta (0, 0)
Screenshot: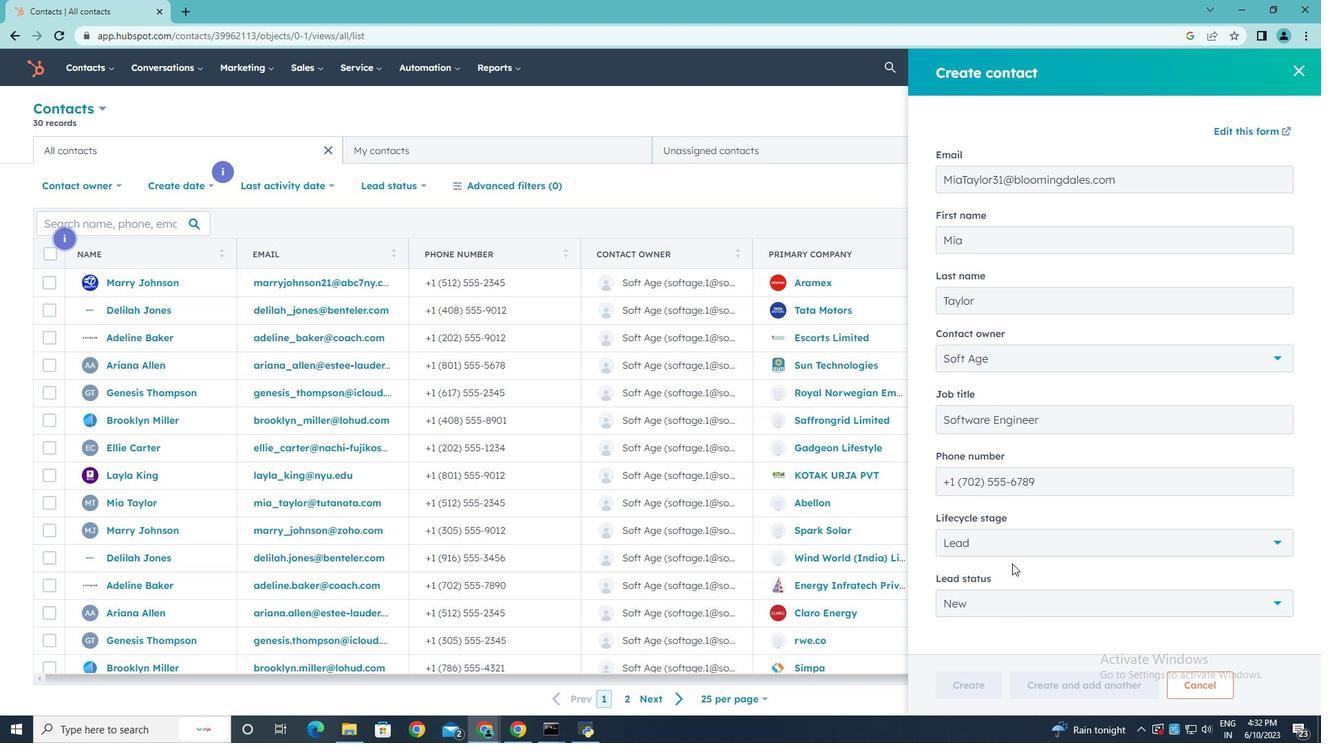 
Action: Mouse moved to (979, 682)
Screenshot: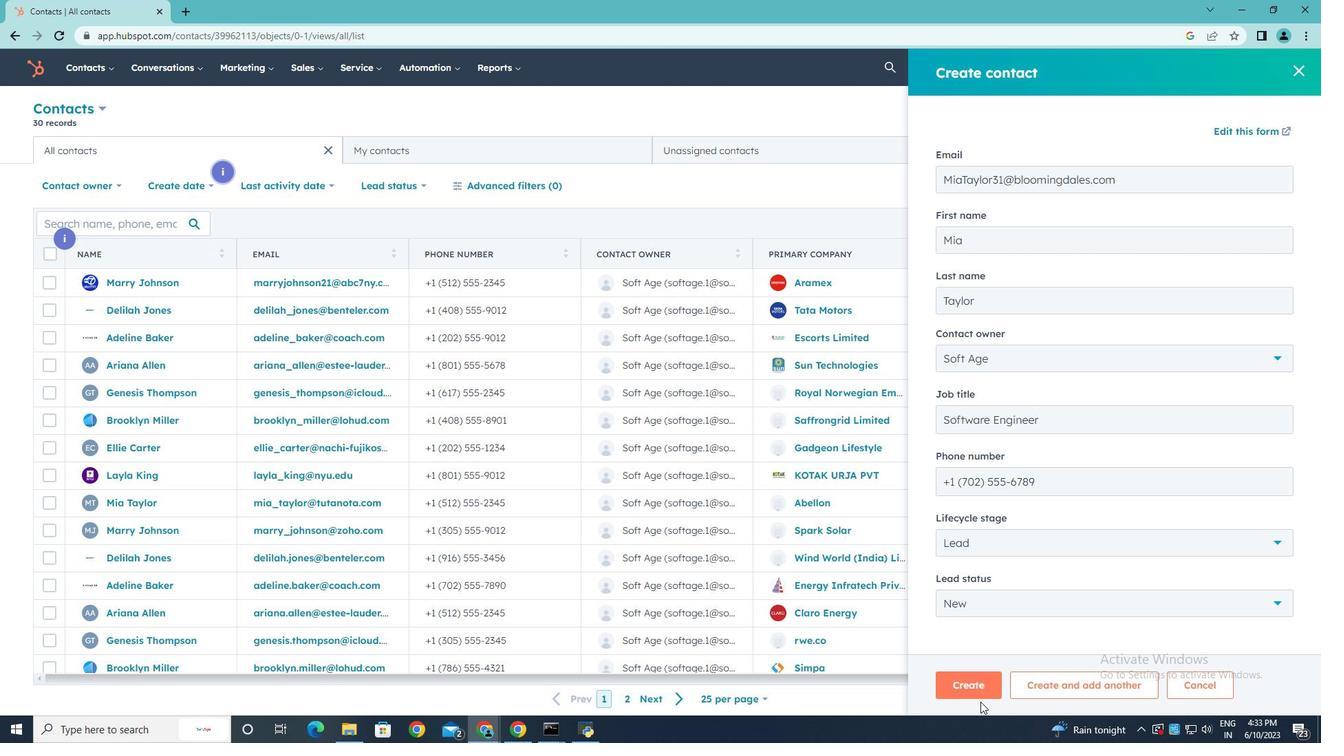
Action: Mouse pressed left at (979, 682)
Screenshot: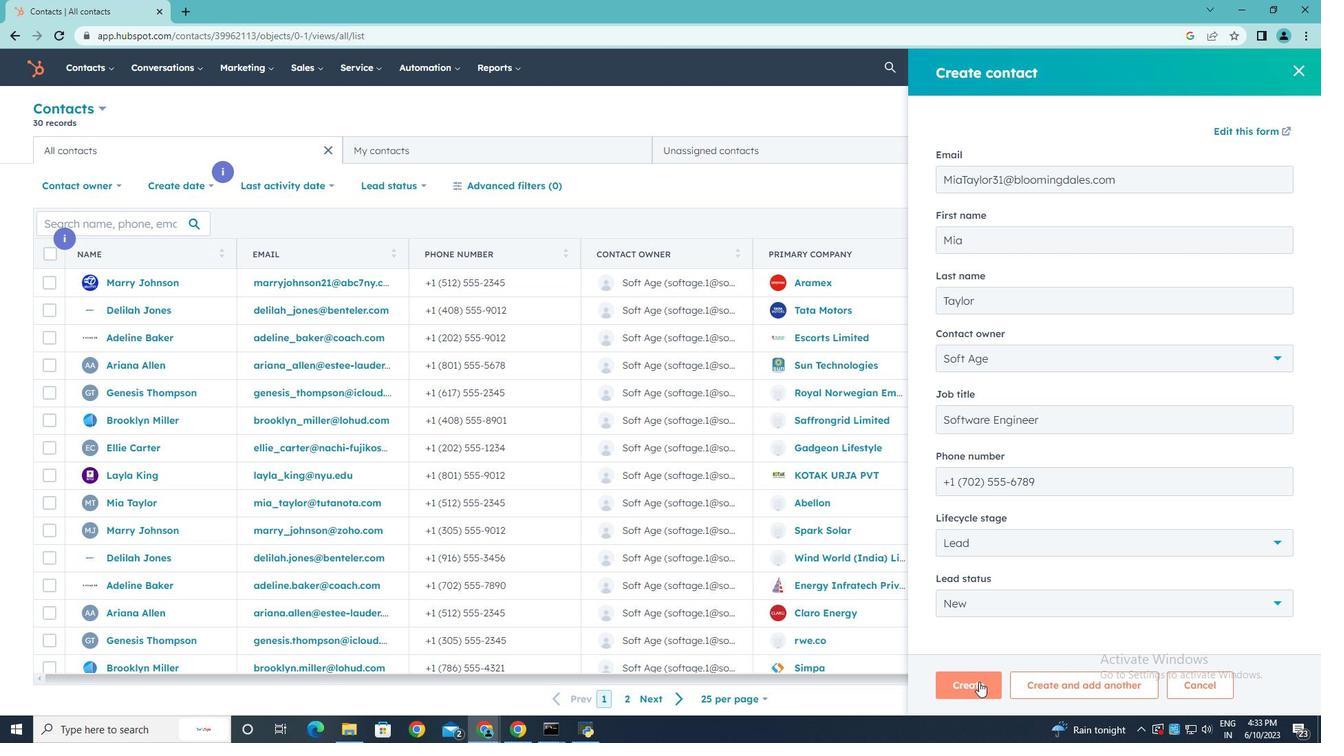 
Action: Mouse moved to (929, 445)
Screenshot: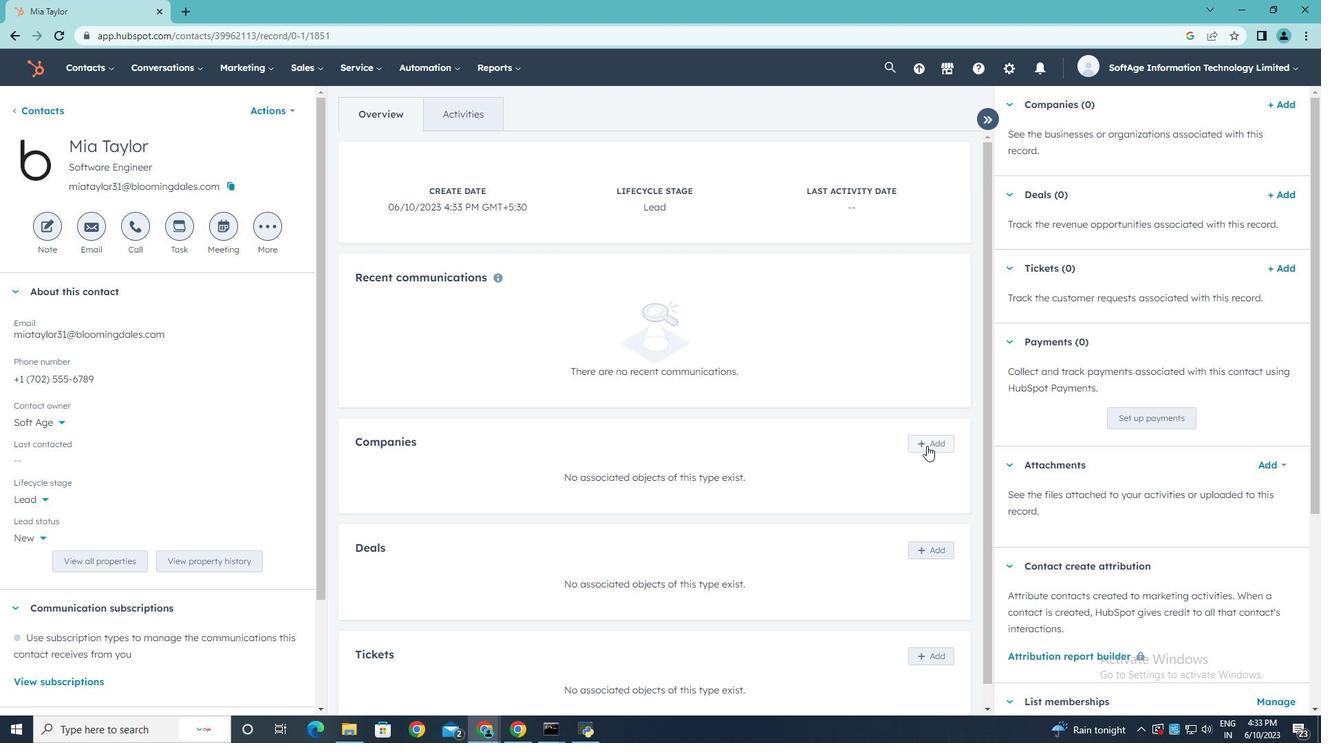 
Action: Mouse pressed left at (929, 445)
Screenshot: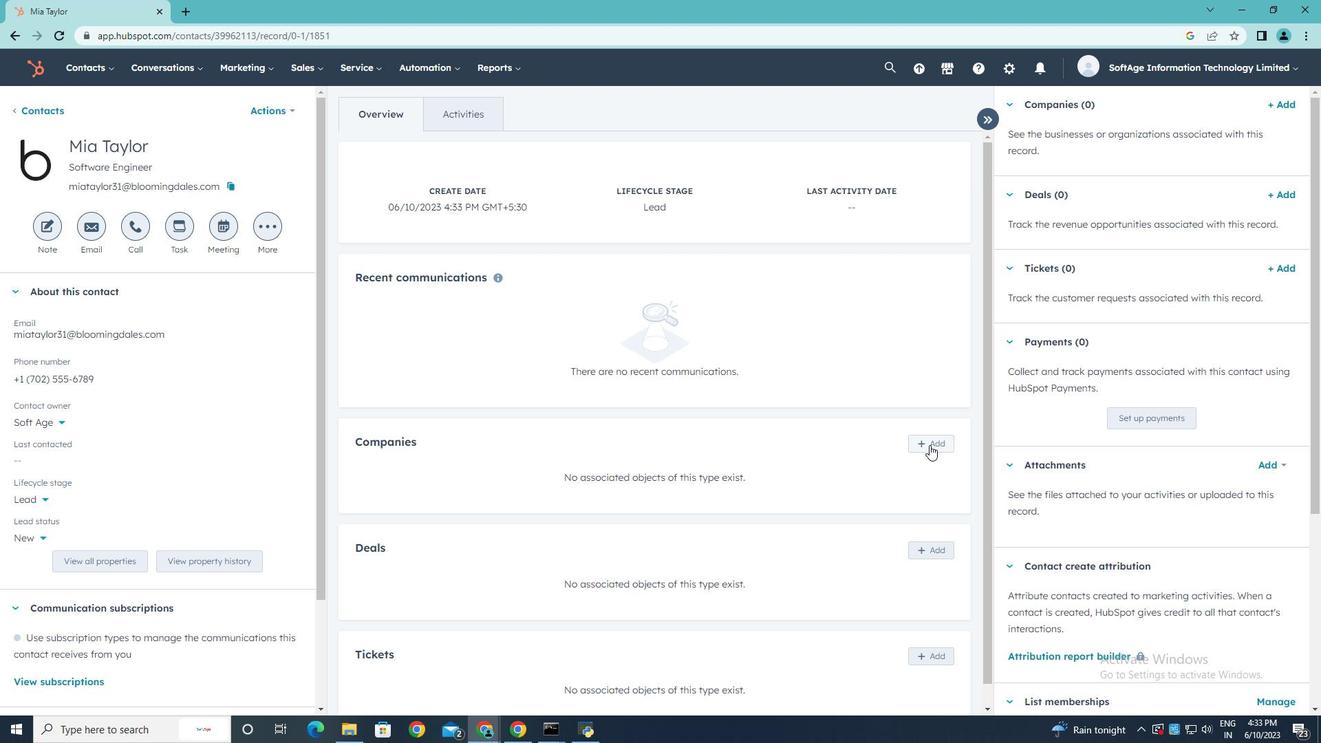 
Action: Mouse moved to (1011, 135)
Screenshot: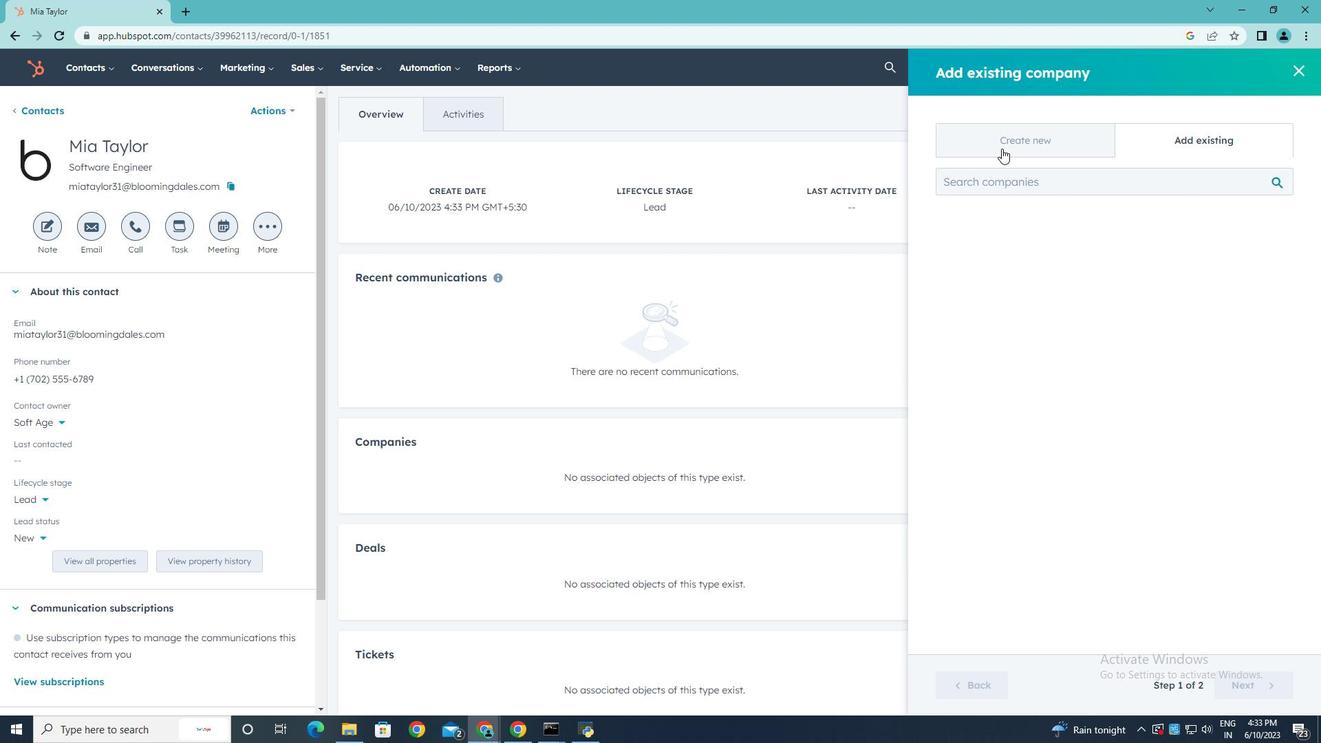 
Action: Mouse pressed left at (1011, 135)
Screenshot: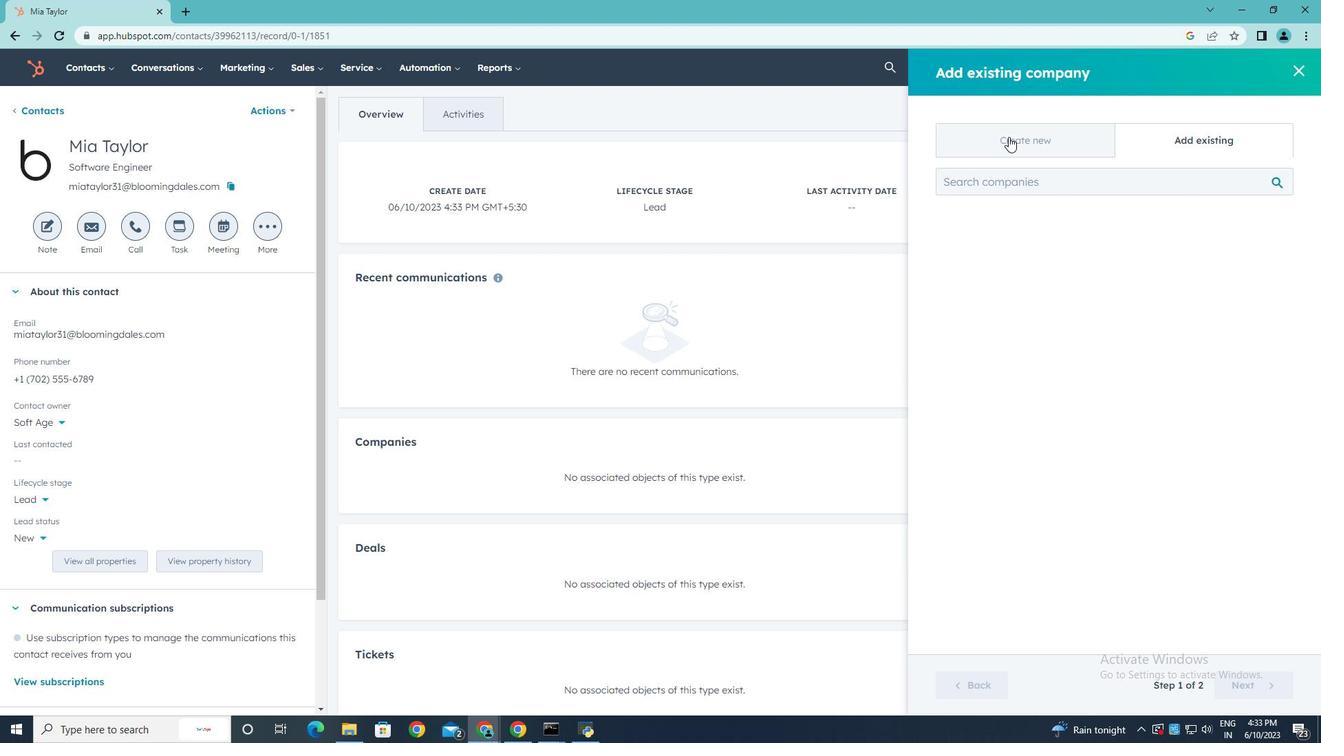 
Action: Mouse moved to (986, 220)
Screenshot: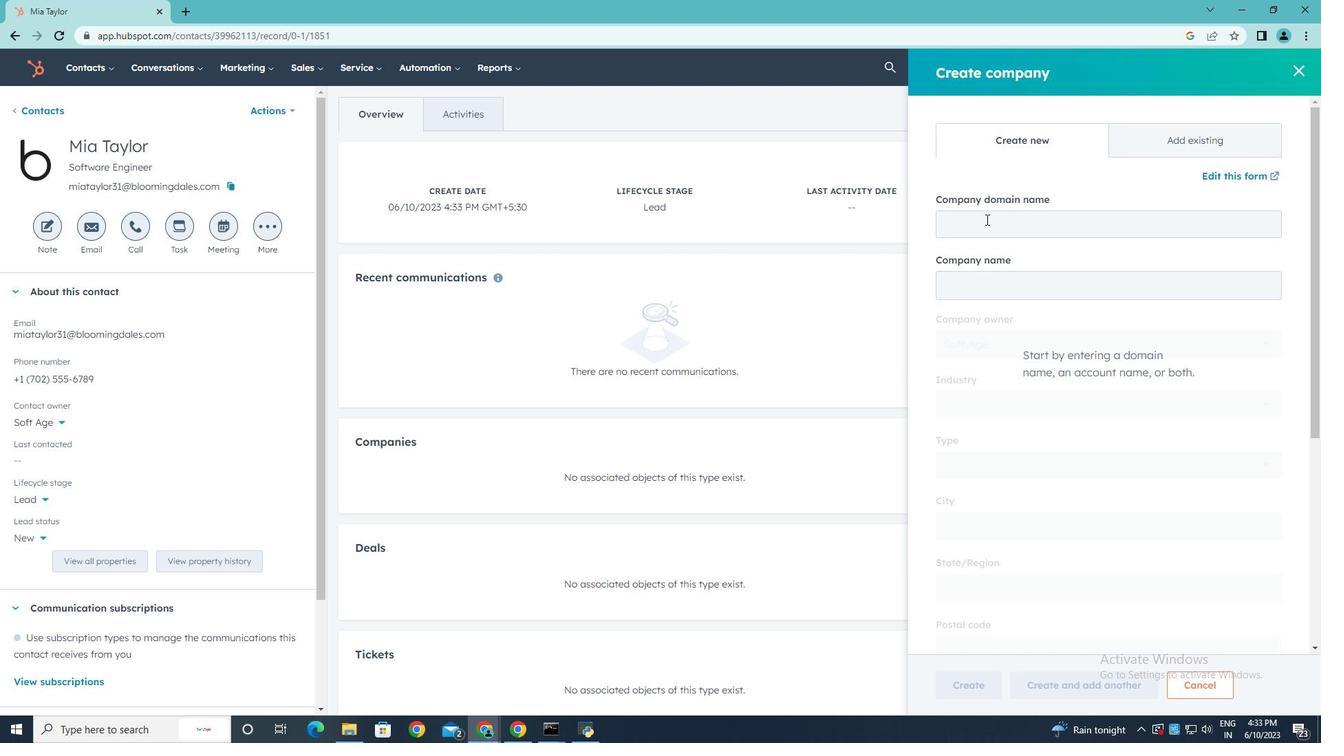 
Action: Mouse pressed left at (986, 220)
Screenshot: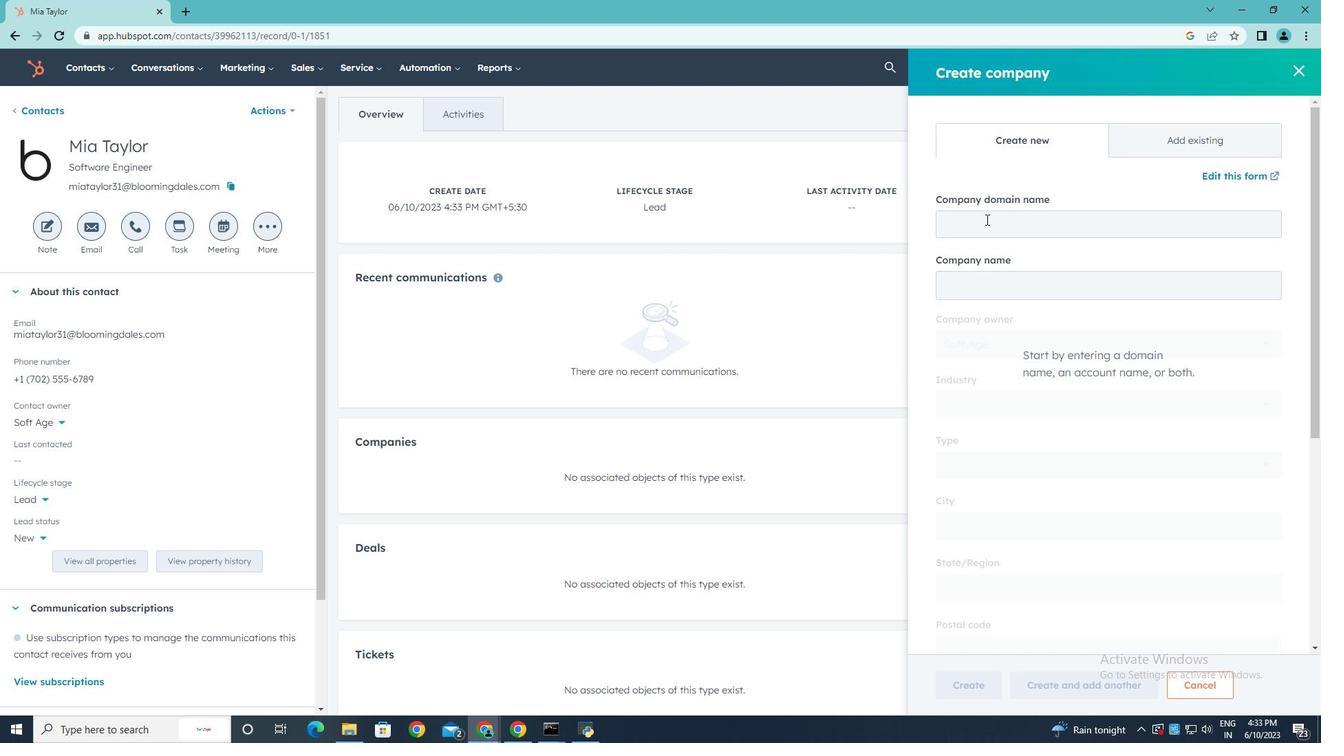 
Action: Key pressed www.dtdc.com
Screenshot: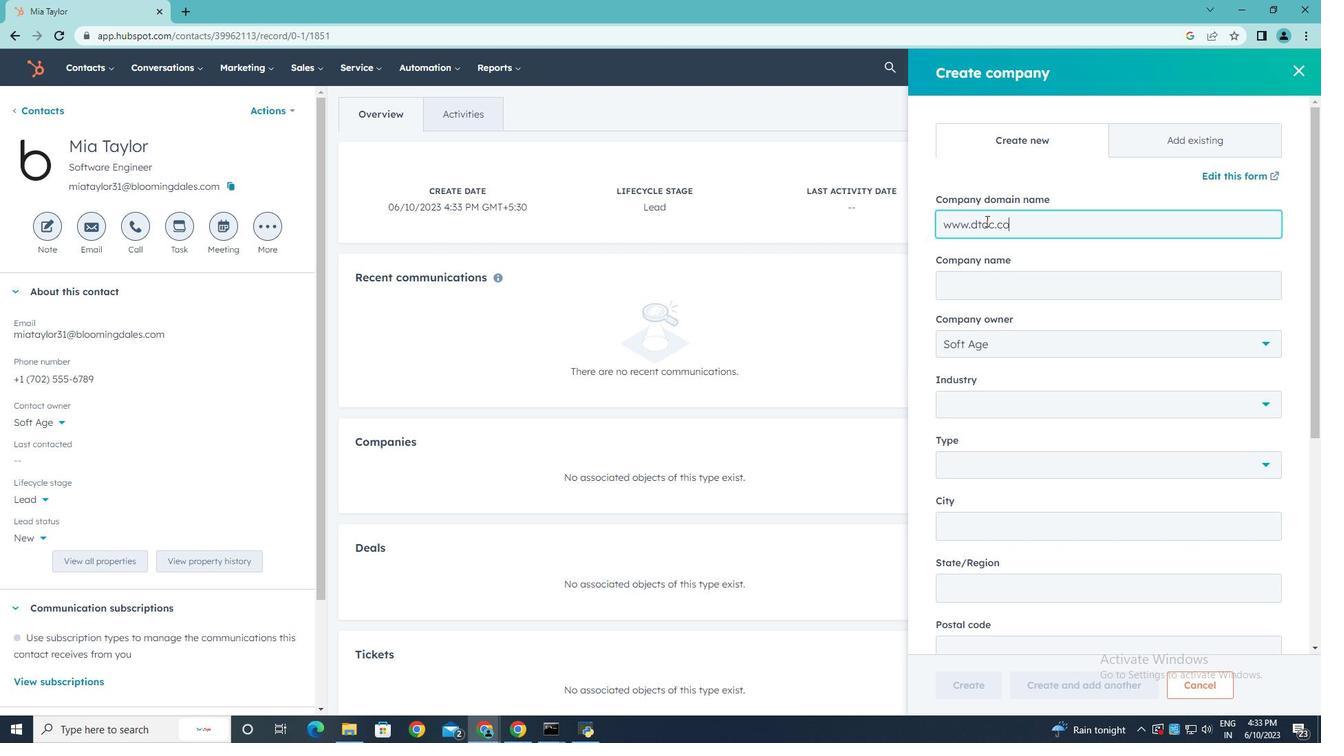 
Action: Mouse moved to (1070, 351)
Screenshot: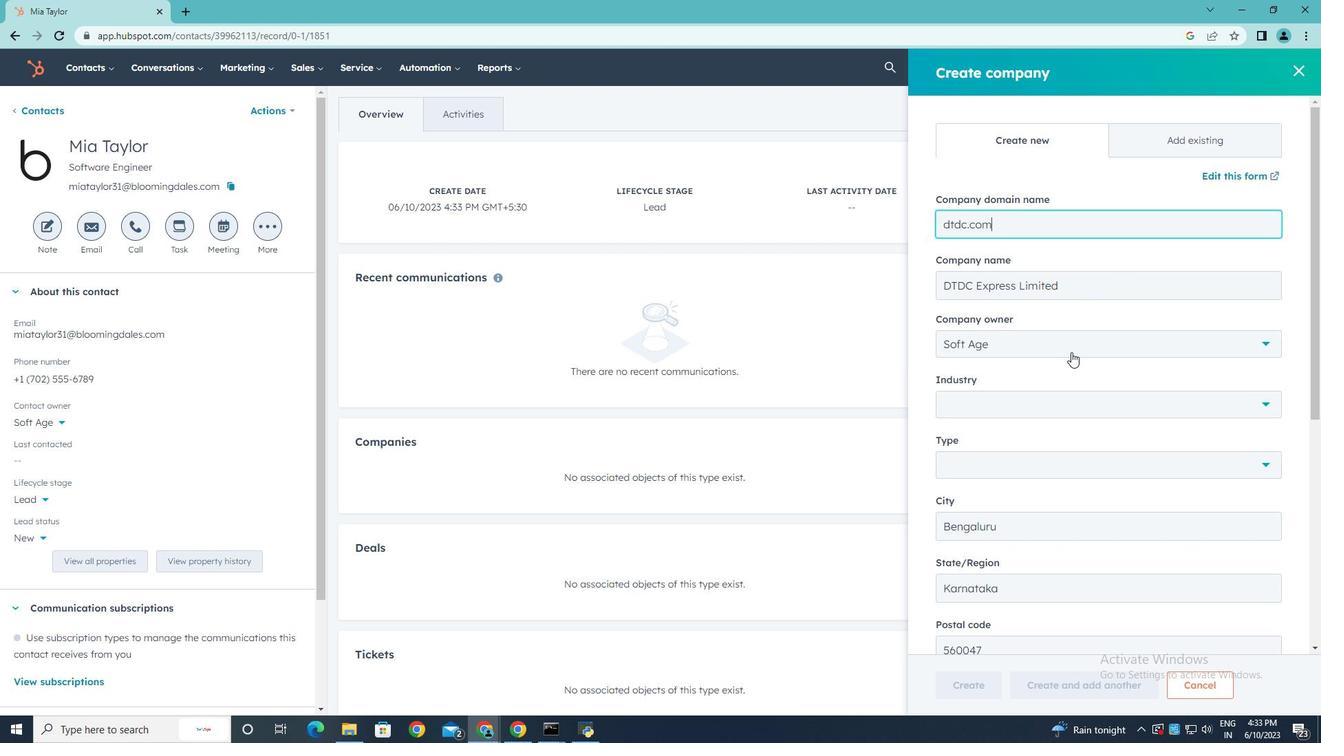 
Action: Mouse scrolled (1070, 351) with delta (0, 0)
Screenshot: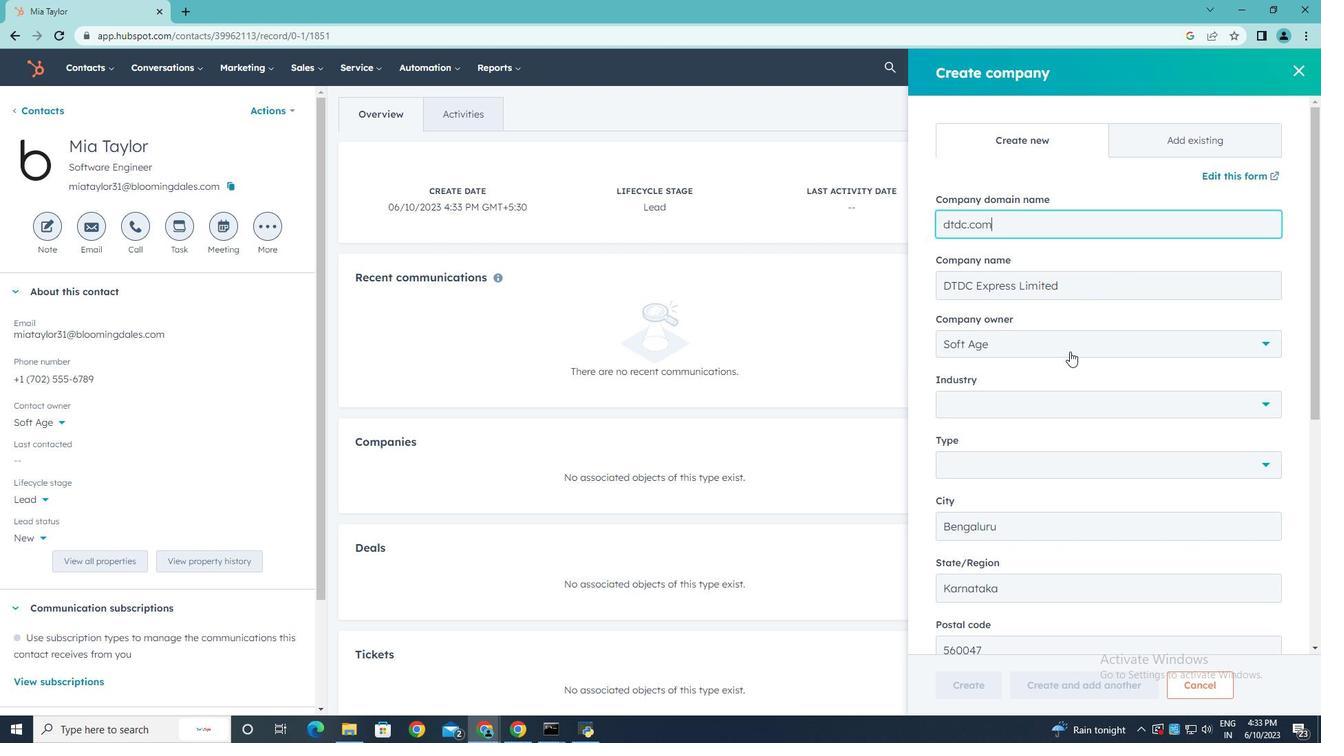
Action: Mouse scrolled (1070, 351) with delta (0, 0)
Screenshot: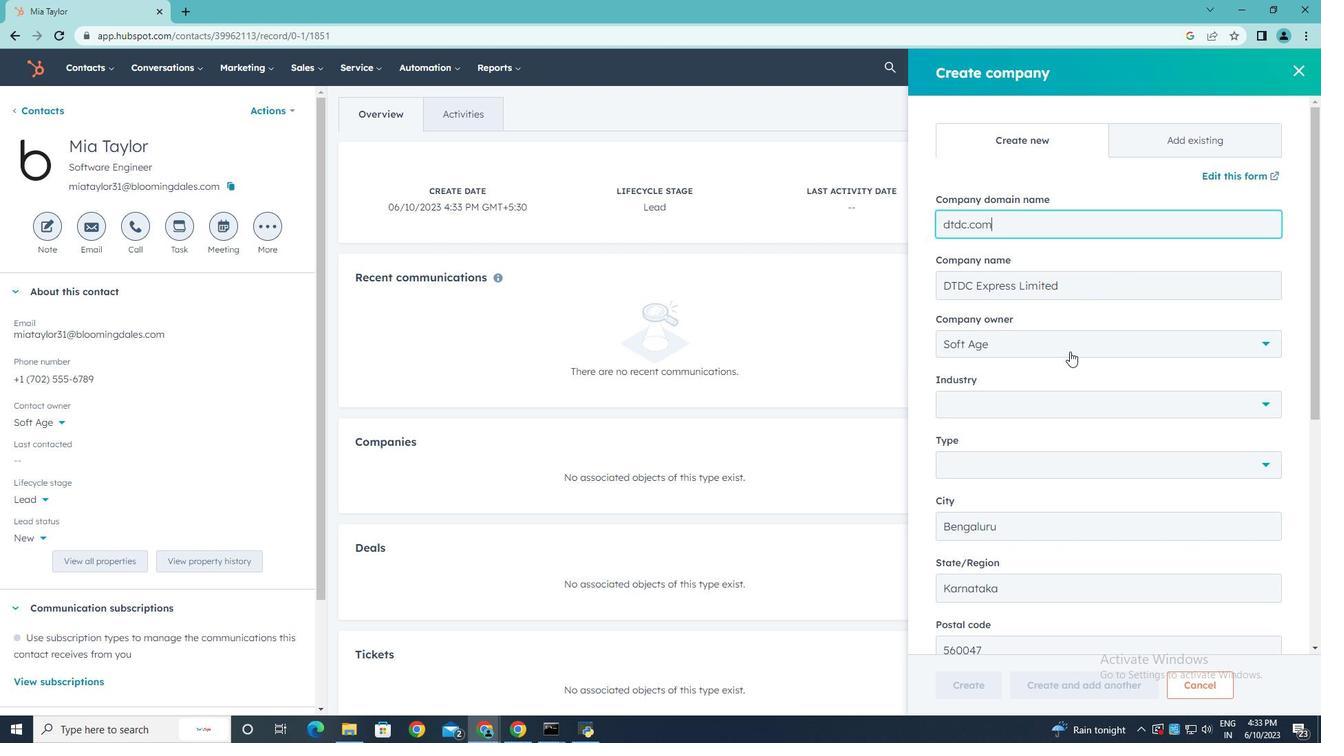 
Action: Mouse scrolled (1070, 351) with delta (0, 0)
Screenshot: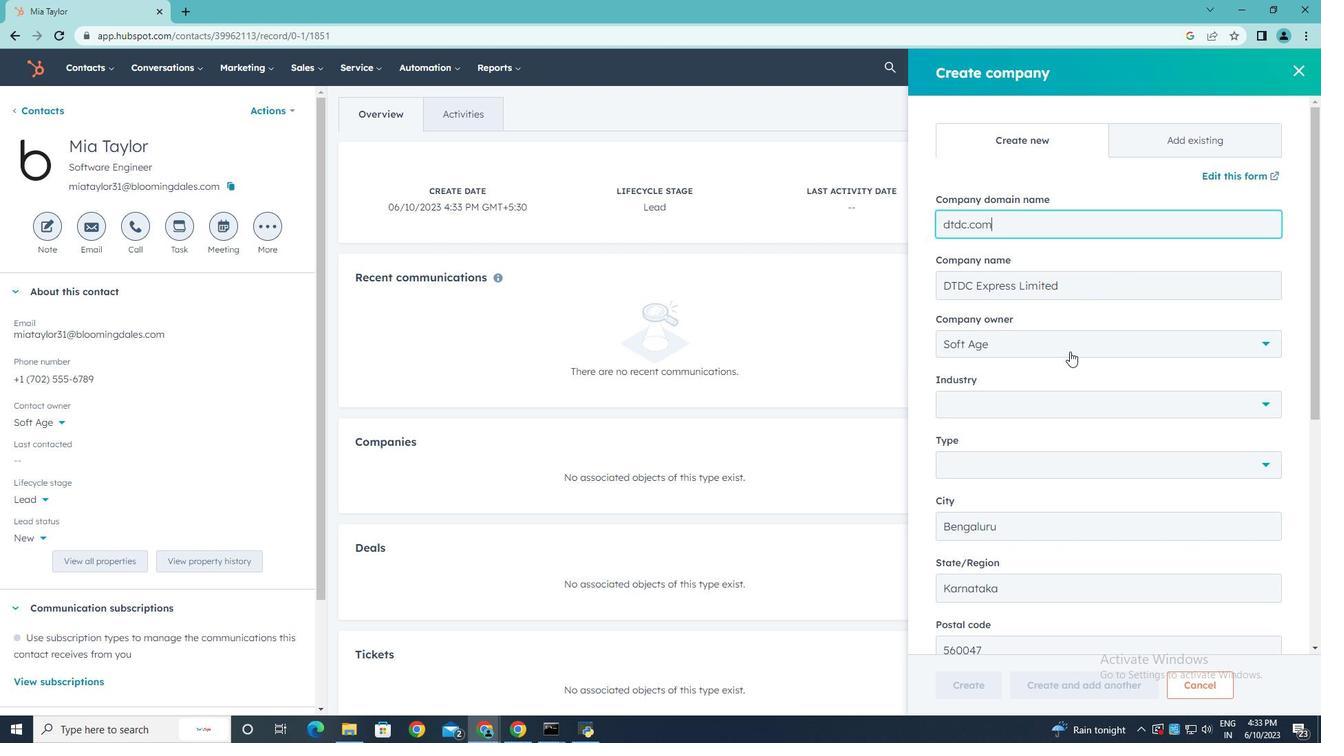 
Action: Mouse moved to (1267, 262)
Screenshot: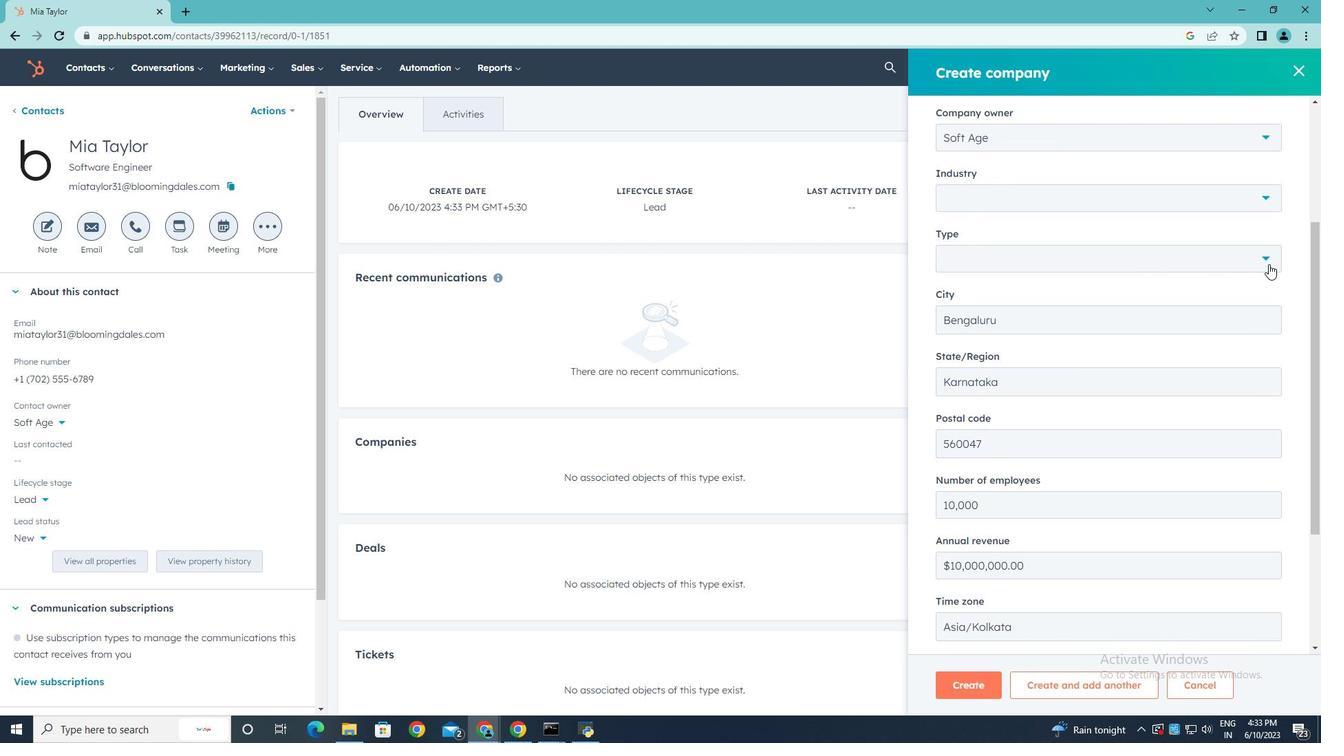 
Action: Mouse pressed left at (1267, 262)
Screenshot: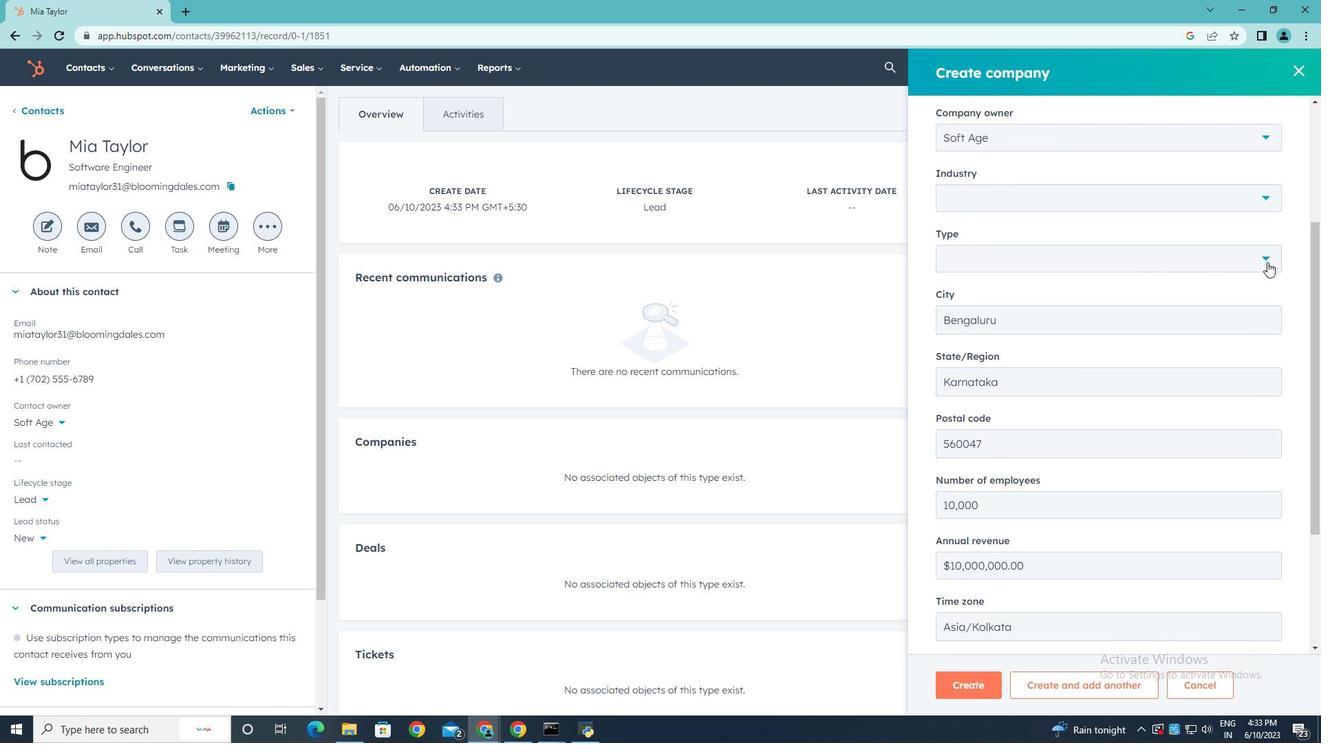 
Action: Mouse moved to (1040, 320)
Screenshot: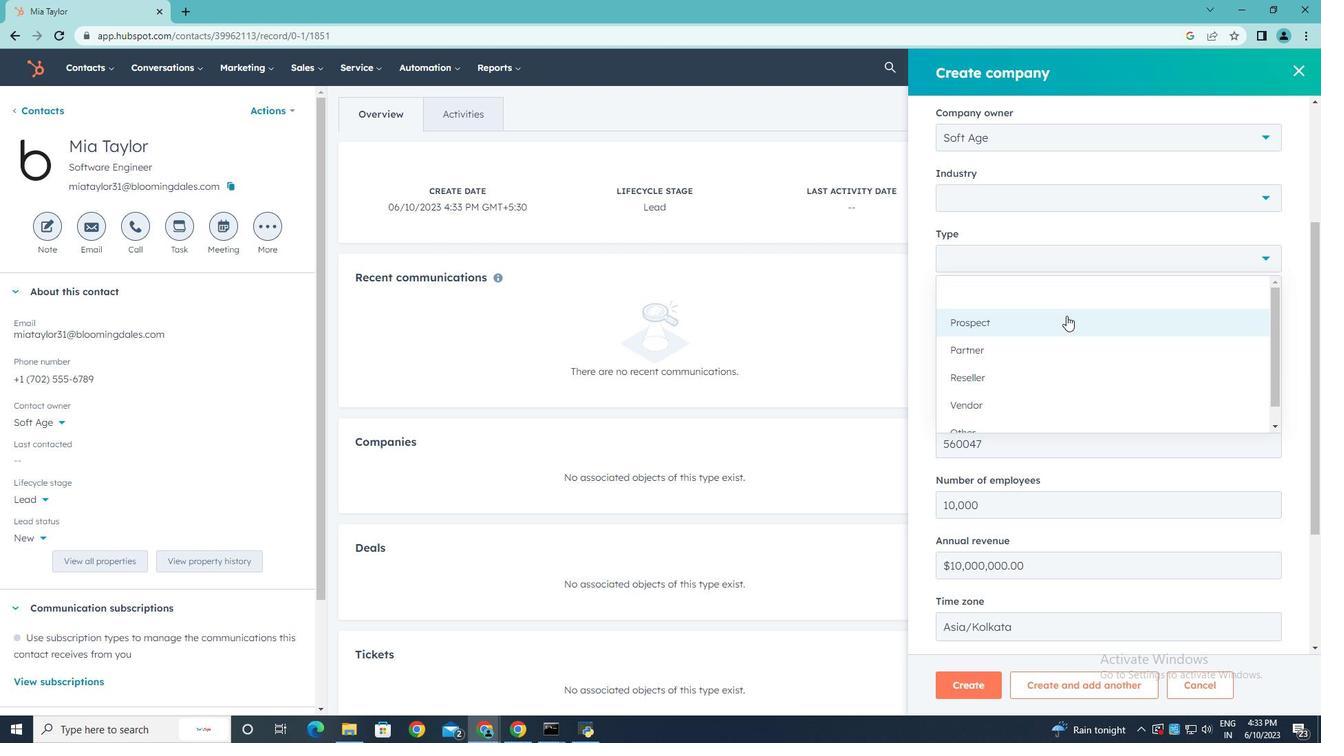 
Action: Mouse pressed left at (1040, 320)
Screenshot: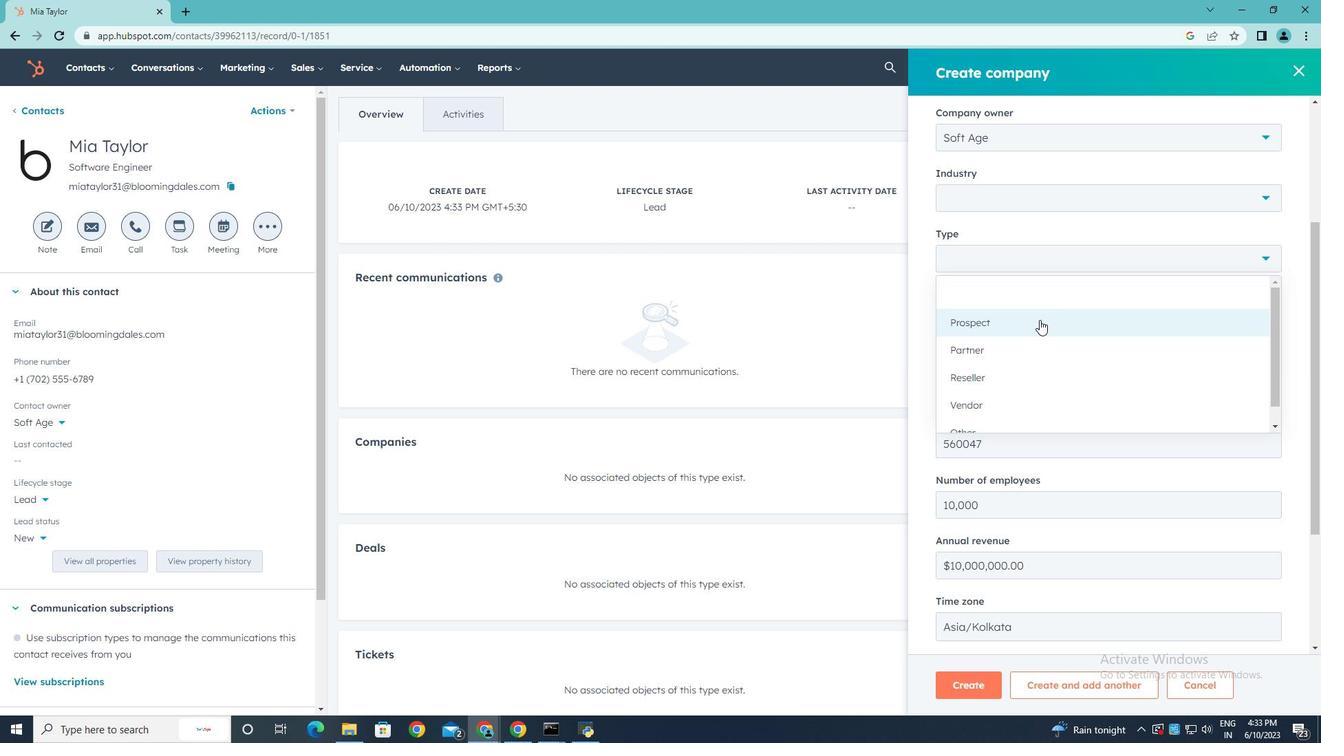 
Action: Mouse moved to (1040, 320)
Screenshot: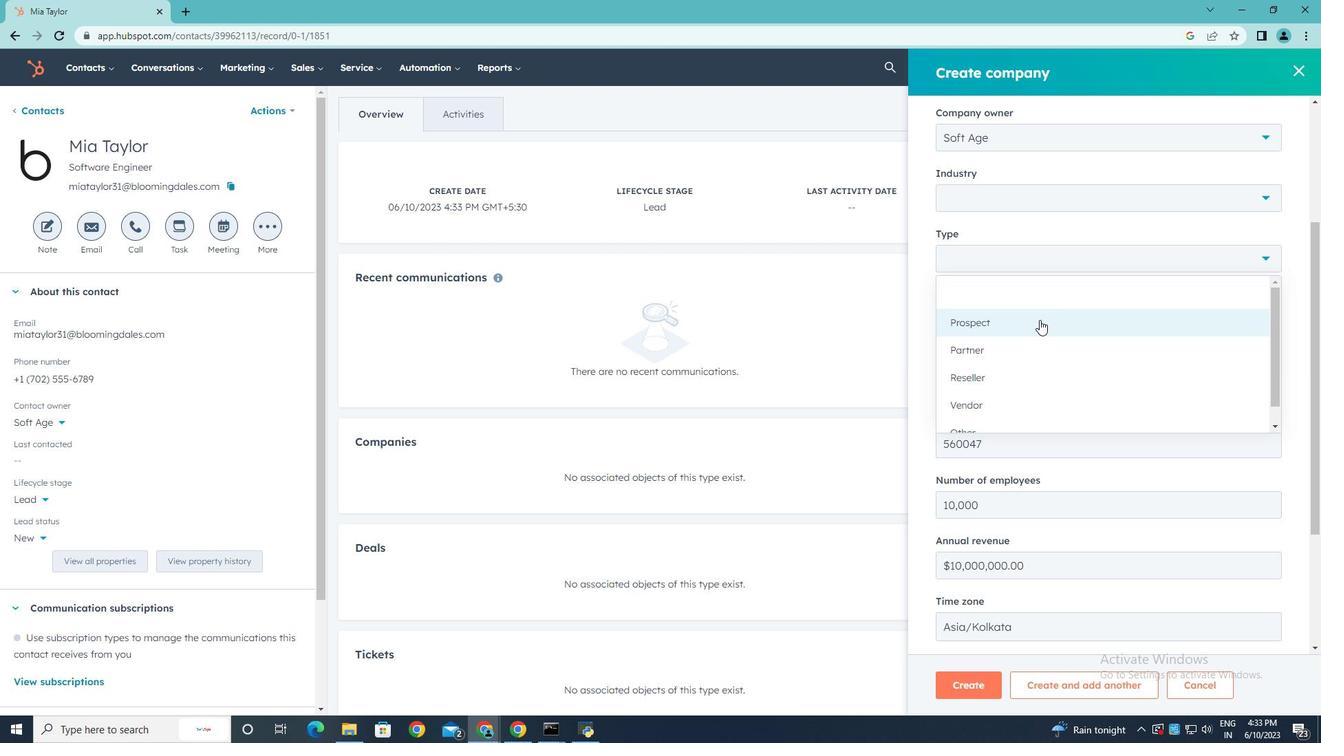 
Action: Mouse scrolled (1040, 319) with delta (0, 0)
Screenshot: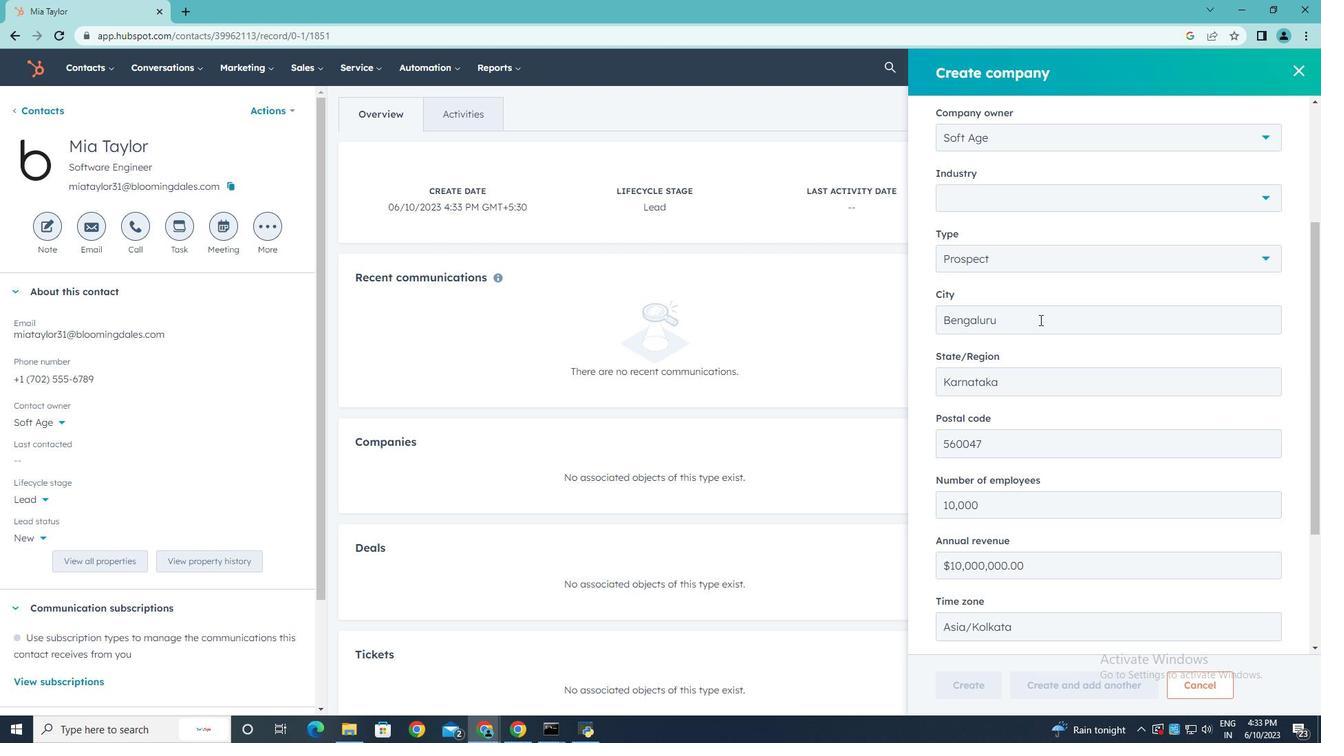 
Action: Mouse scrolled (1040, 319) with delta (0, 0)
Screenshot: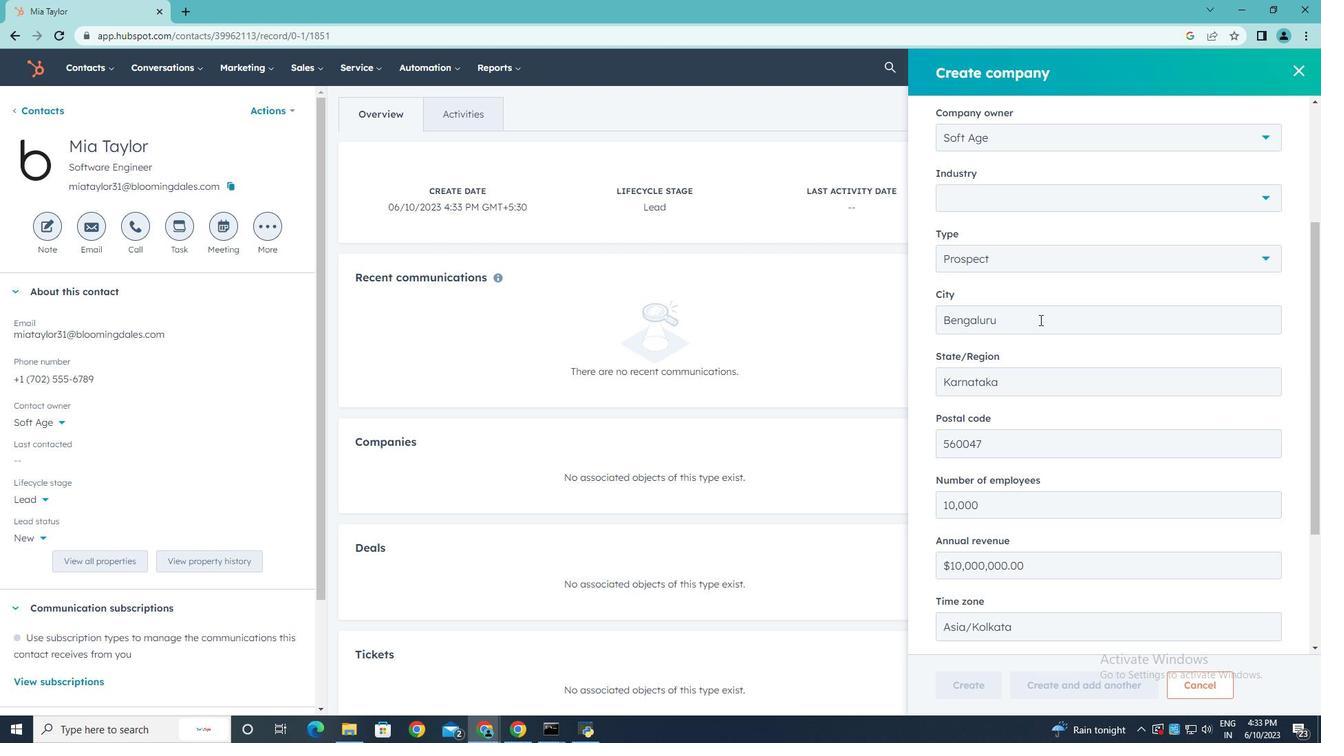 
Action: Mouse scrolled (1040, 319) with delta (0, 0)
Screenshot: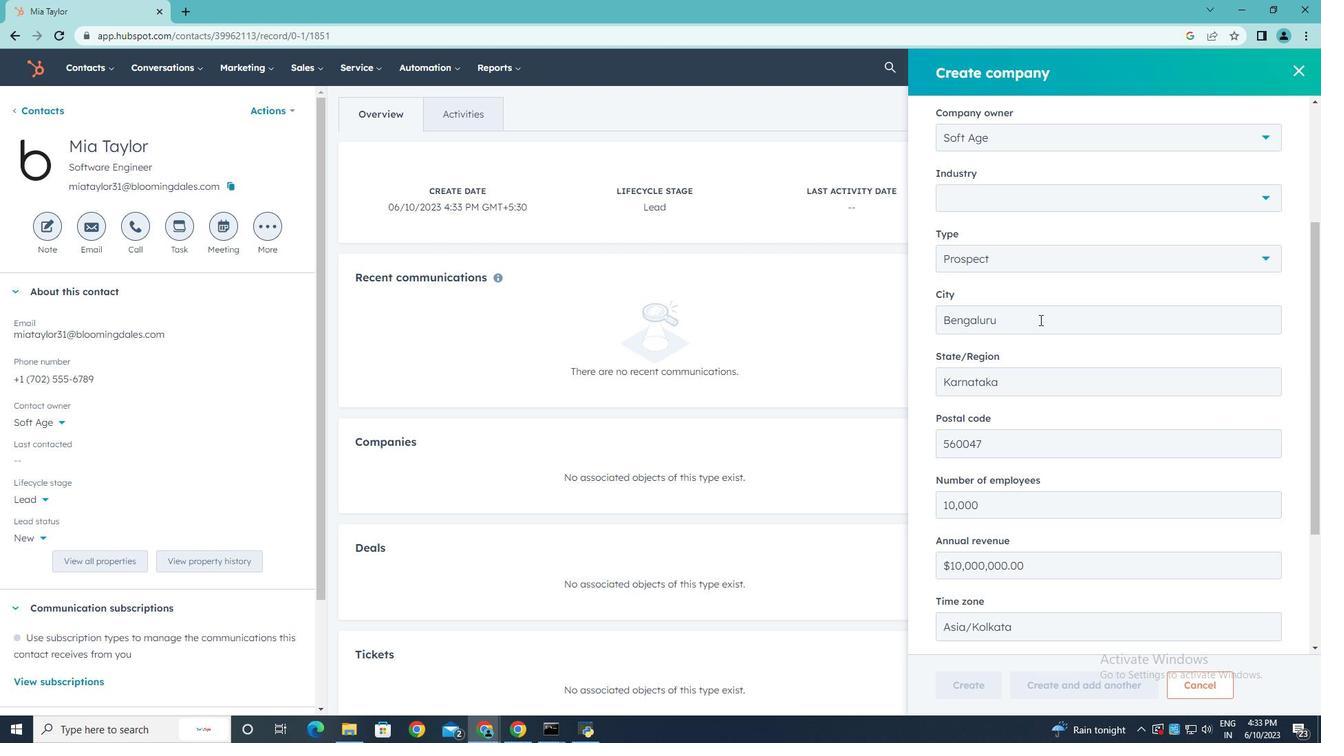 
Action: Mouse scrolled (1040, 319) with delta (0, 0)
Screenshot: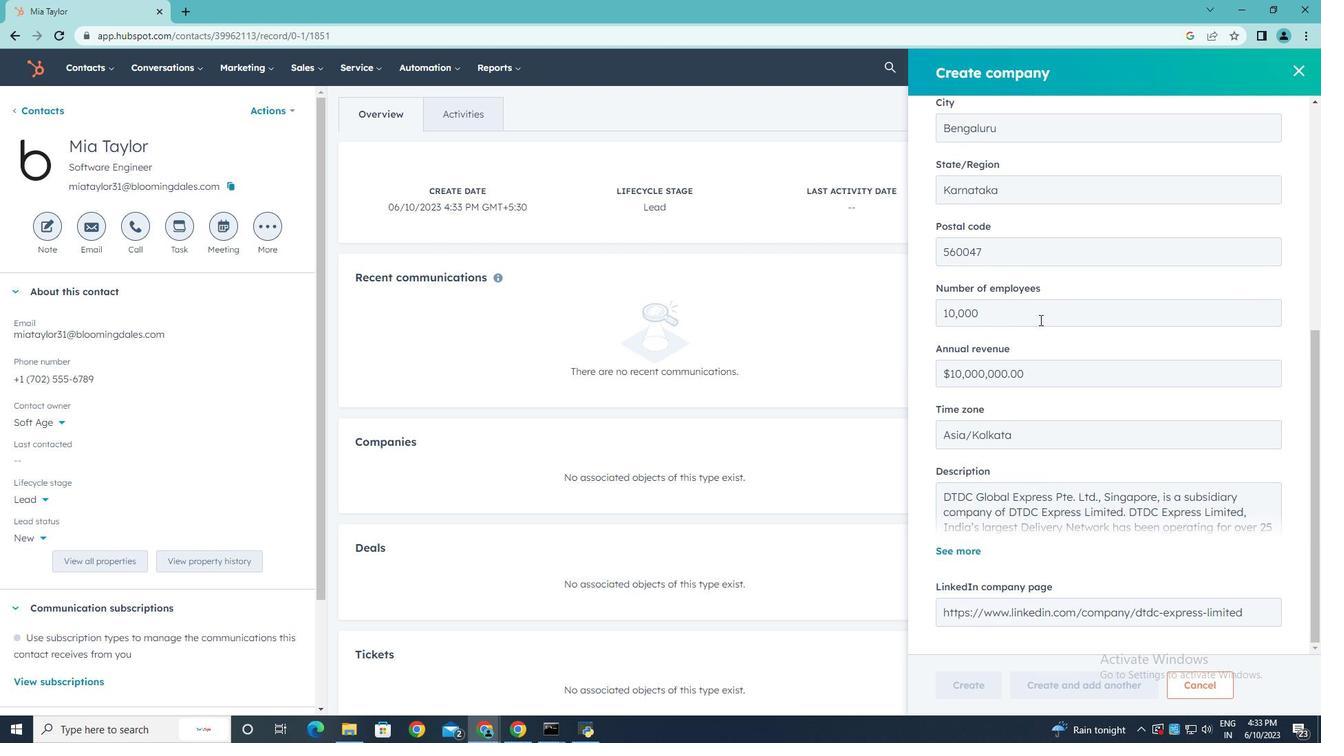 
Action: Mouse scrolled (1040, 319) with delta (0, 0)
Screenshot: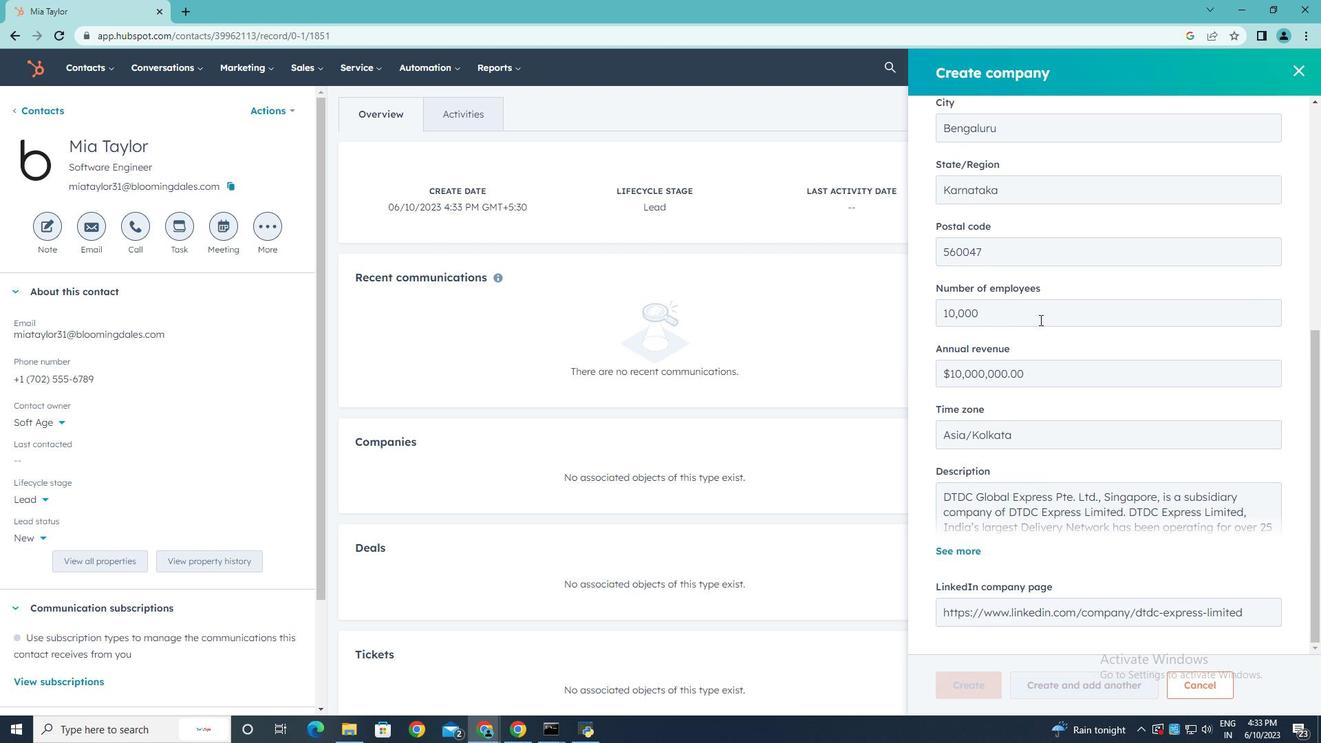 
Action: Mouse scrolled (1040, 319) with delta (0, 0)
Screenshot: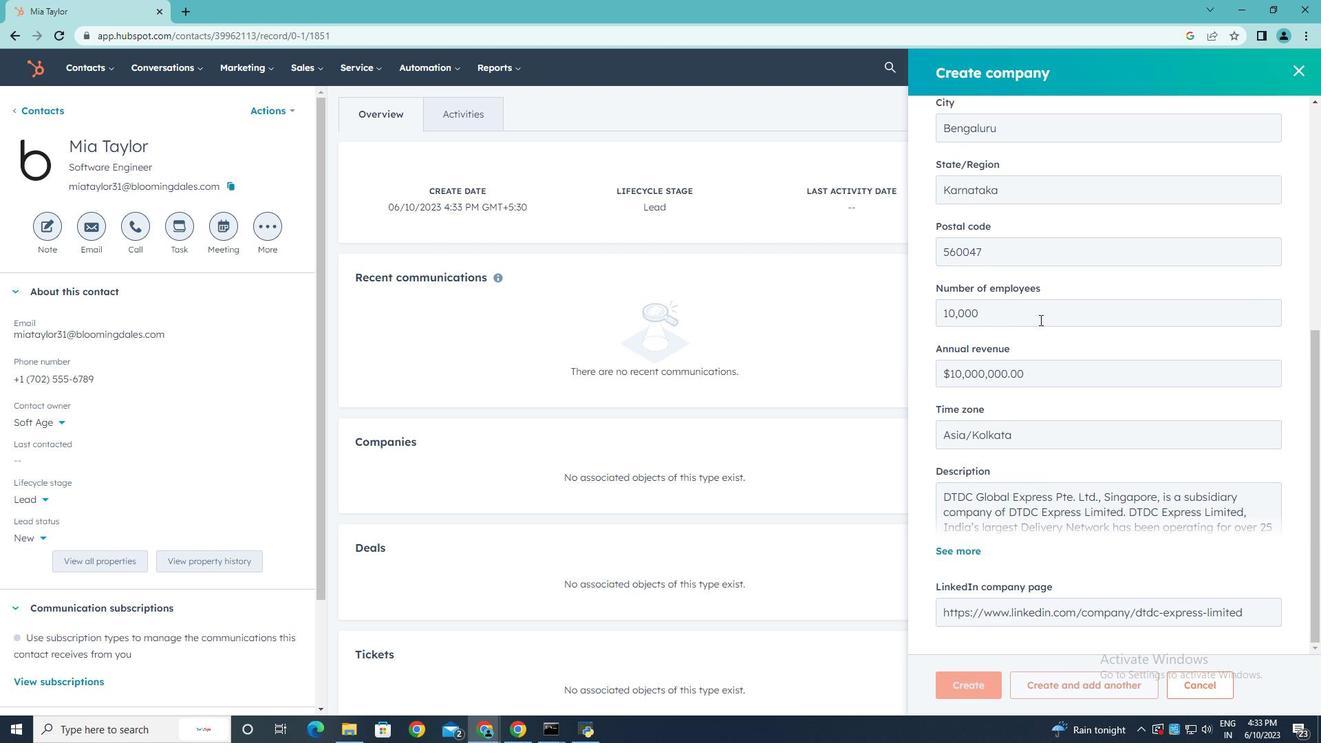 
Action: Mouse scrolled (1040, 319) with delta (0, 0)
Screenshot: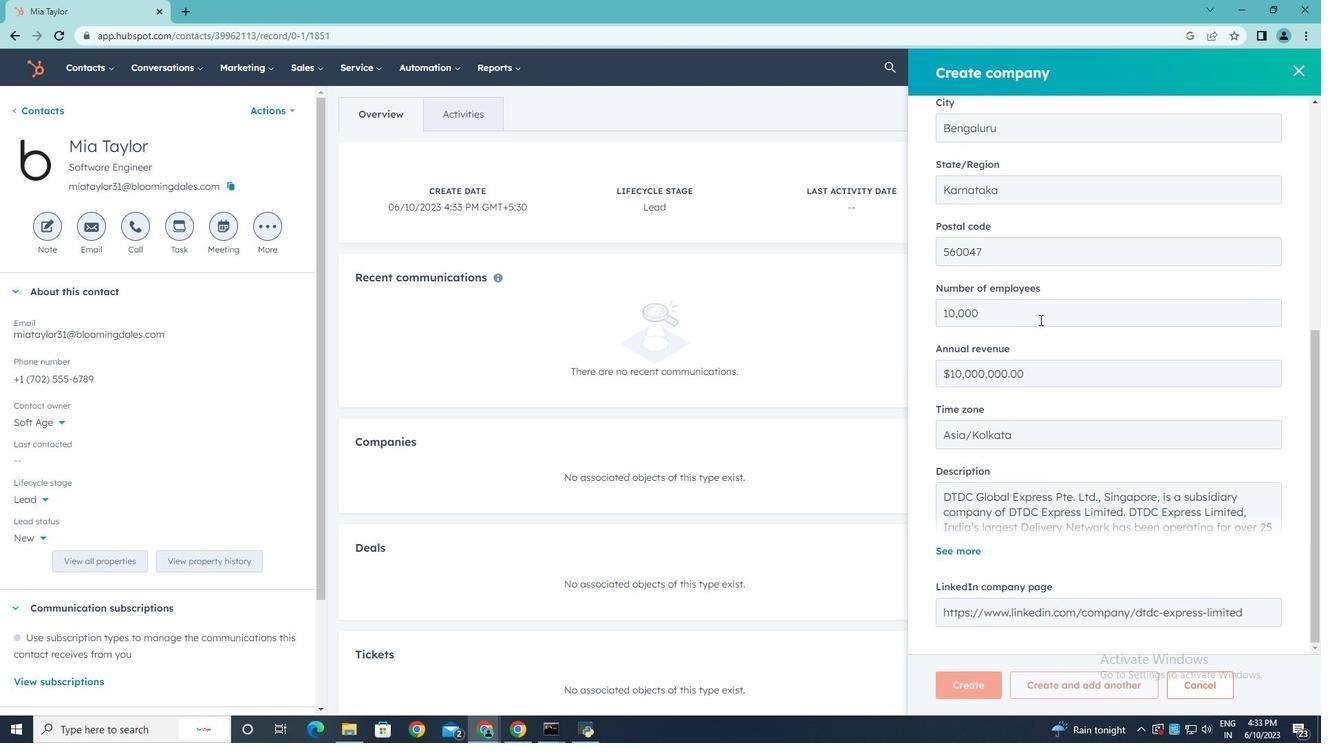 
Action: Mouse moved to (968, 683)
Screenshot: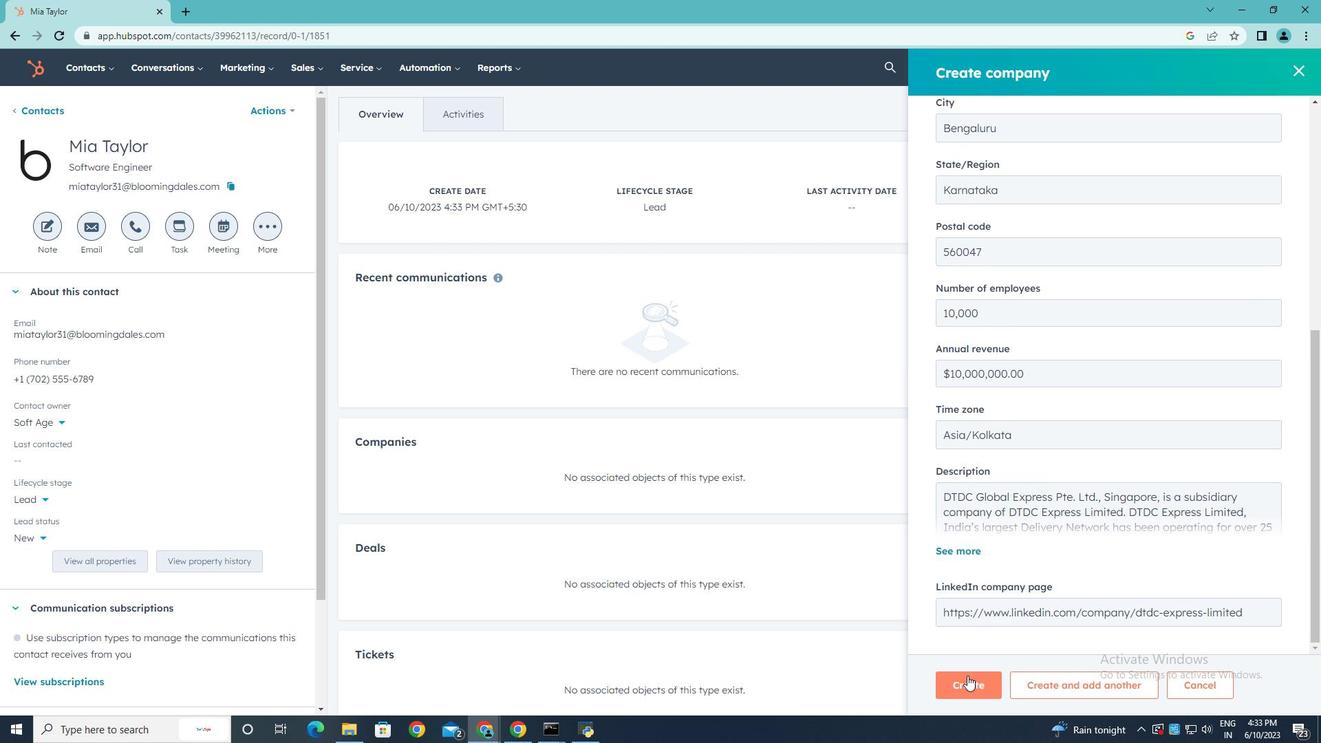 
Action: Mouse pressed left at (968, 683)
Screenshot: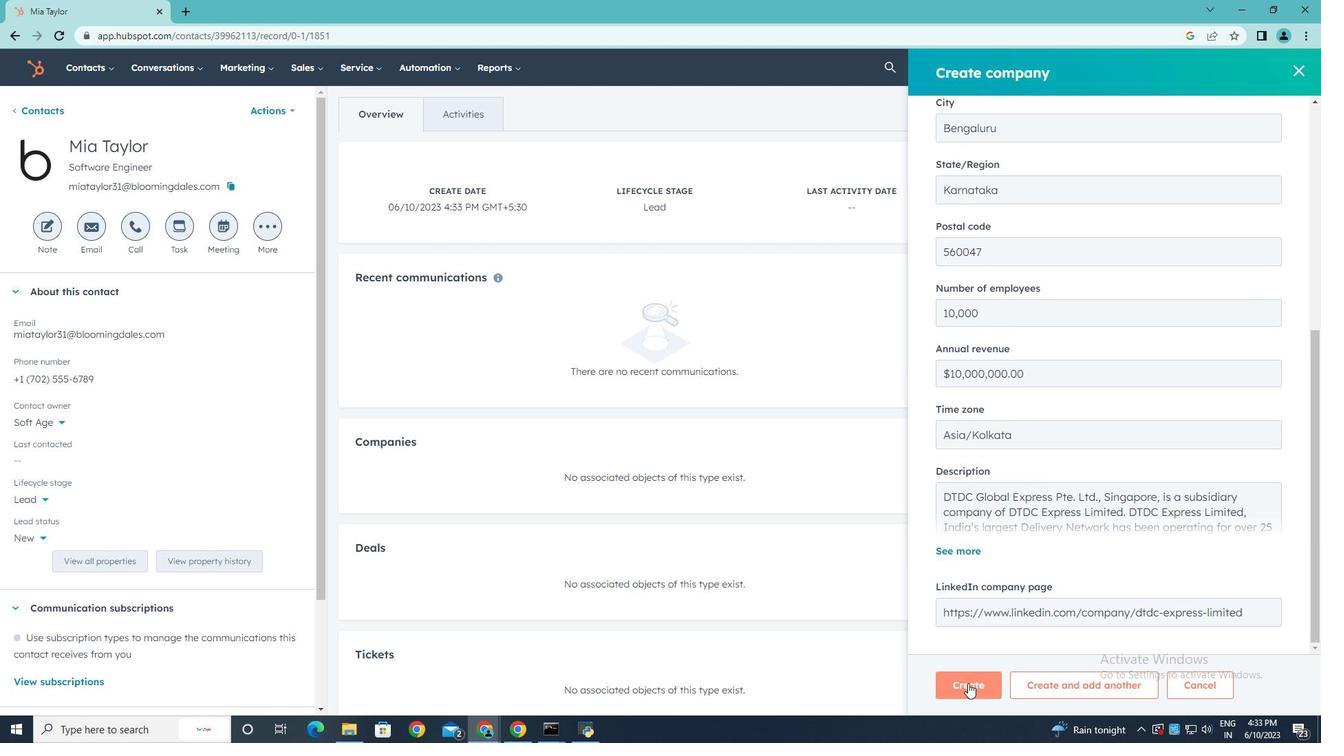 
Action: Mouse moved to (807, 404)
Screenshot: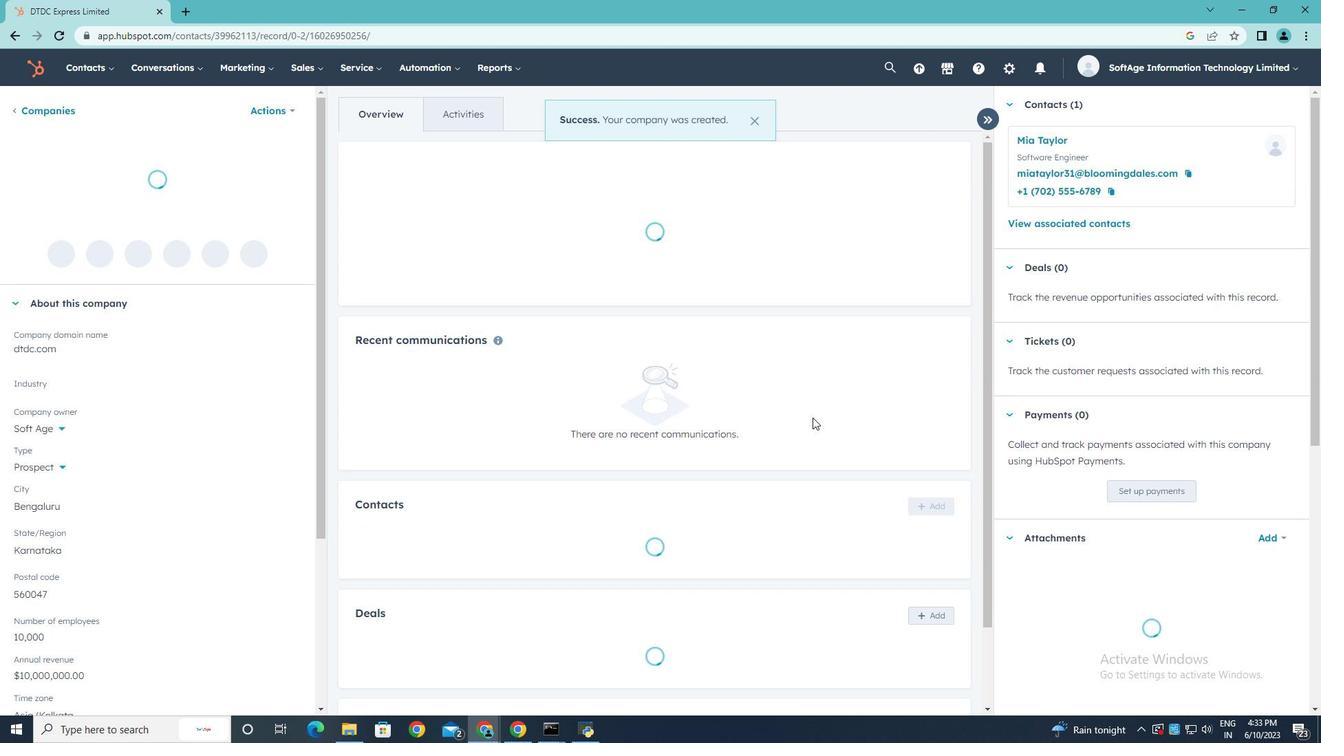 
